 Task: Explore the satellite view of the Kennedy Space Center in Florida.
Action: Mouse moved to (170, 79)
Screenshot: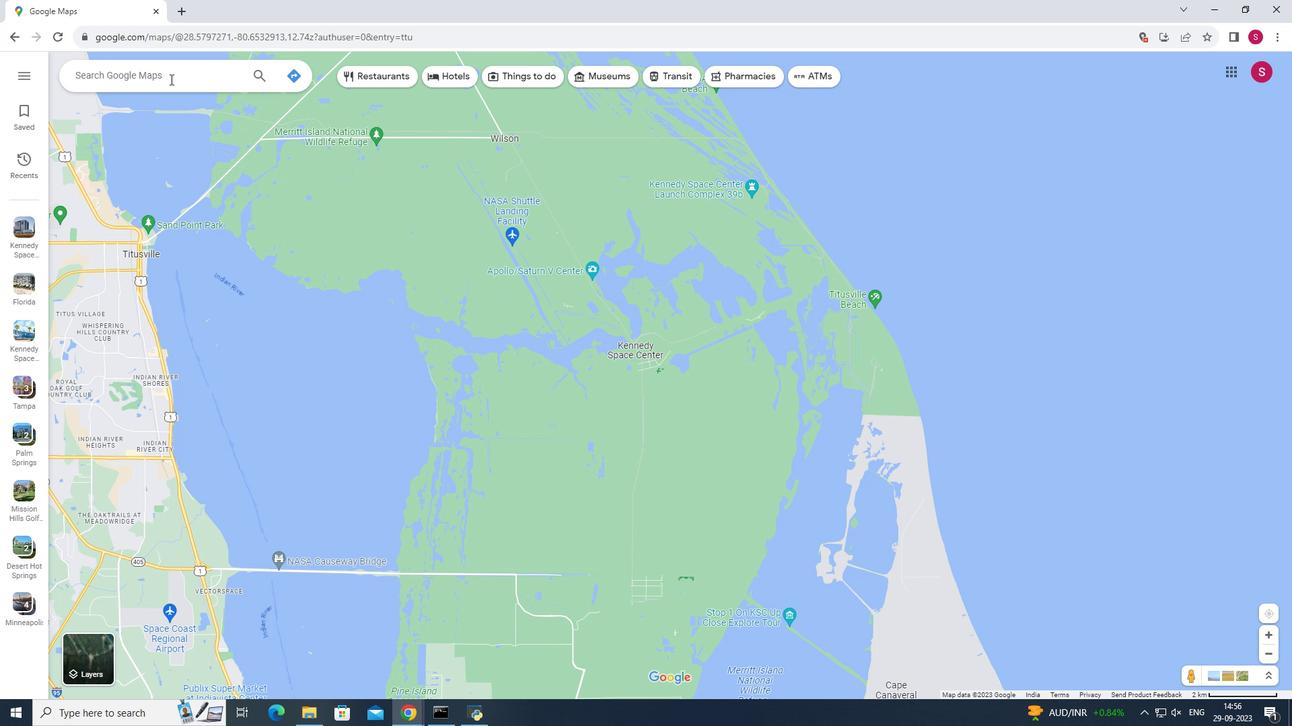 
Action: Mouse pressed left at (170, 79)
Screenshot: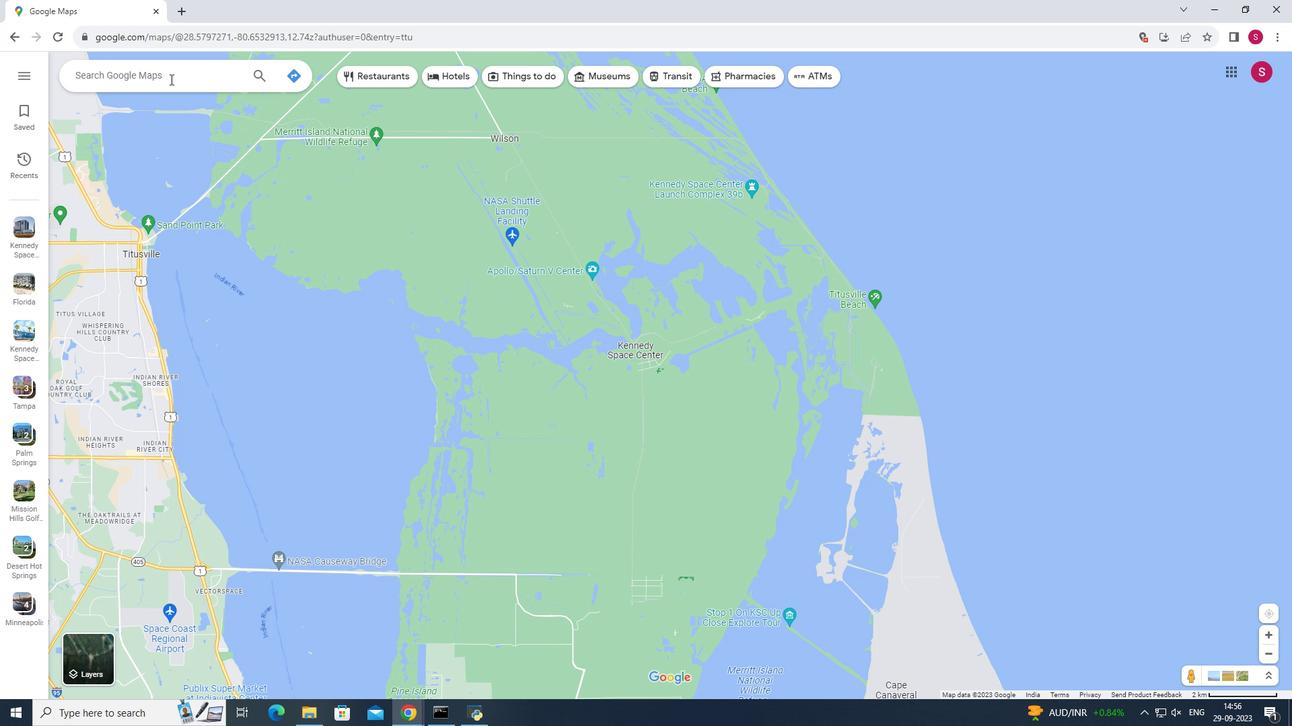 
Action: Key pressed <Key.shift>Kennedy<Key.space><Key.shift>Space<Key.space><Key.shift><Key.shift><Key.shift><Key.shift><Key.shift><Key.shift><Key.shift><Key.shift><Key.shift><Key.shift>Center<Key.space>in
Screenshot: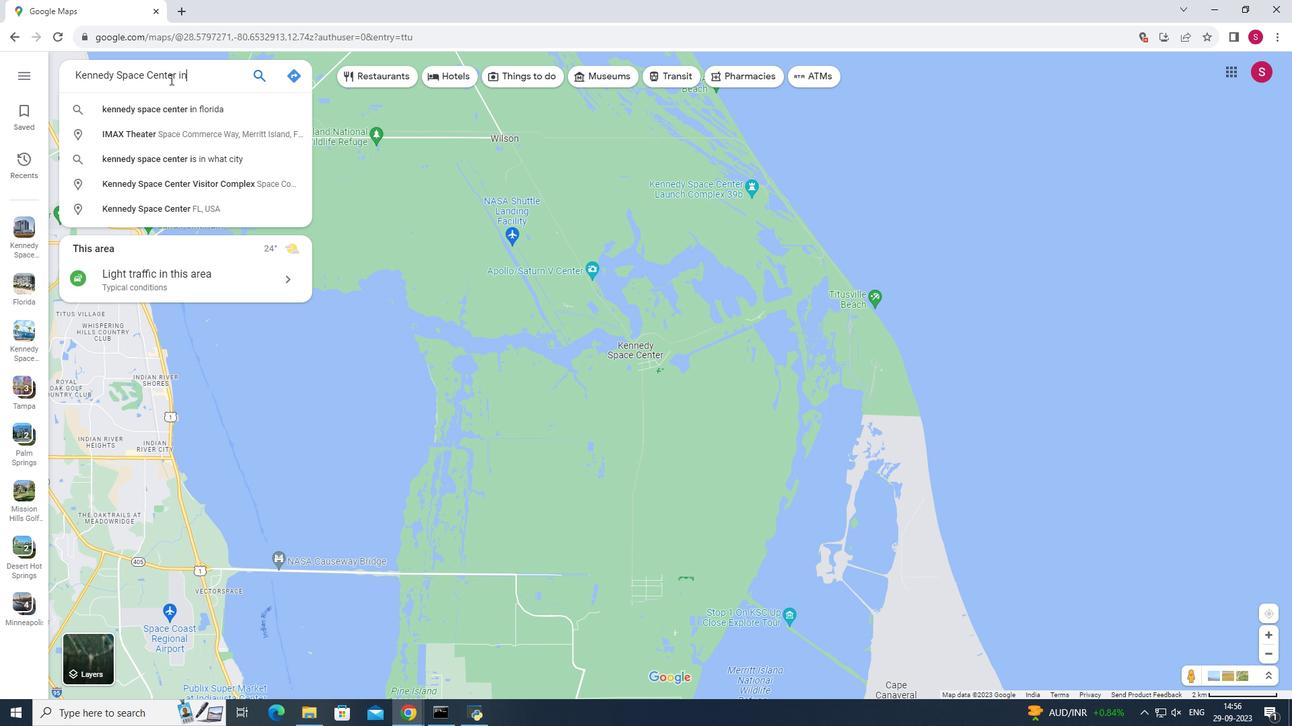 
Action: Mouse moved to (192, 112)
Screenshot: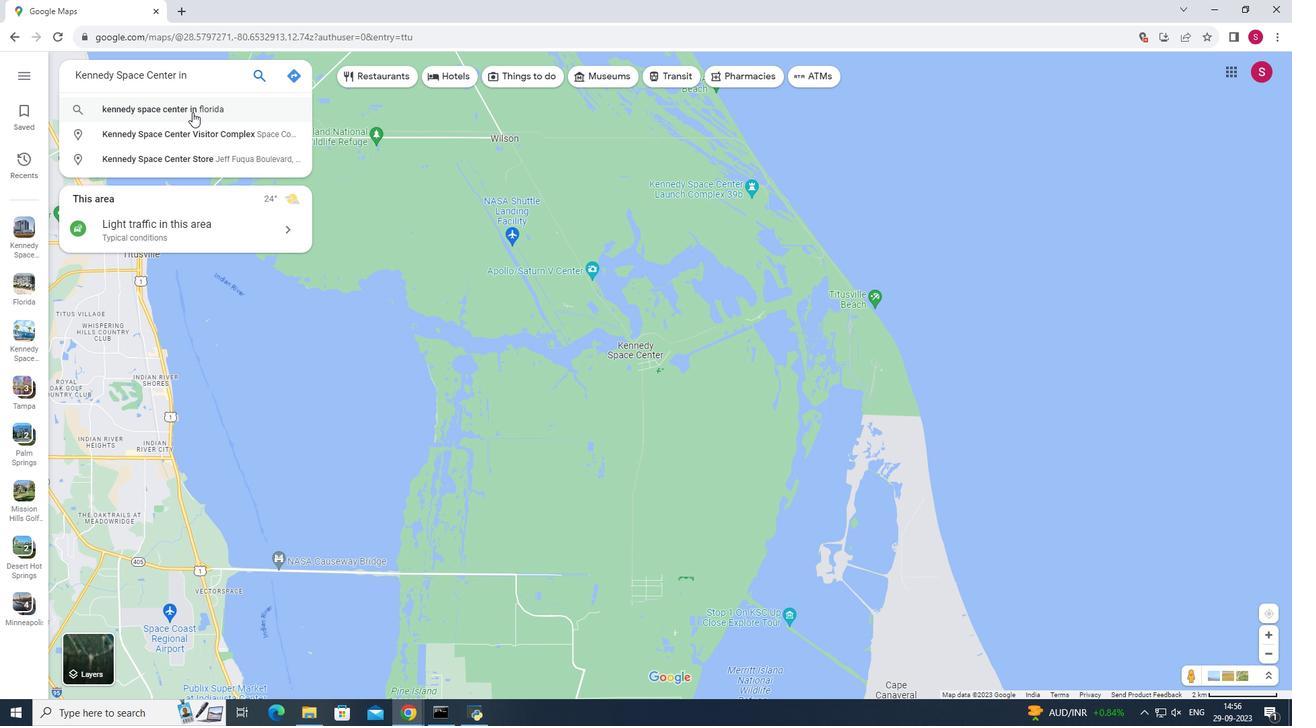 
Action: Mouse pressed left at (192, 112)
Screenshot: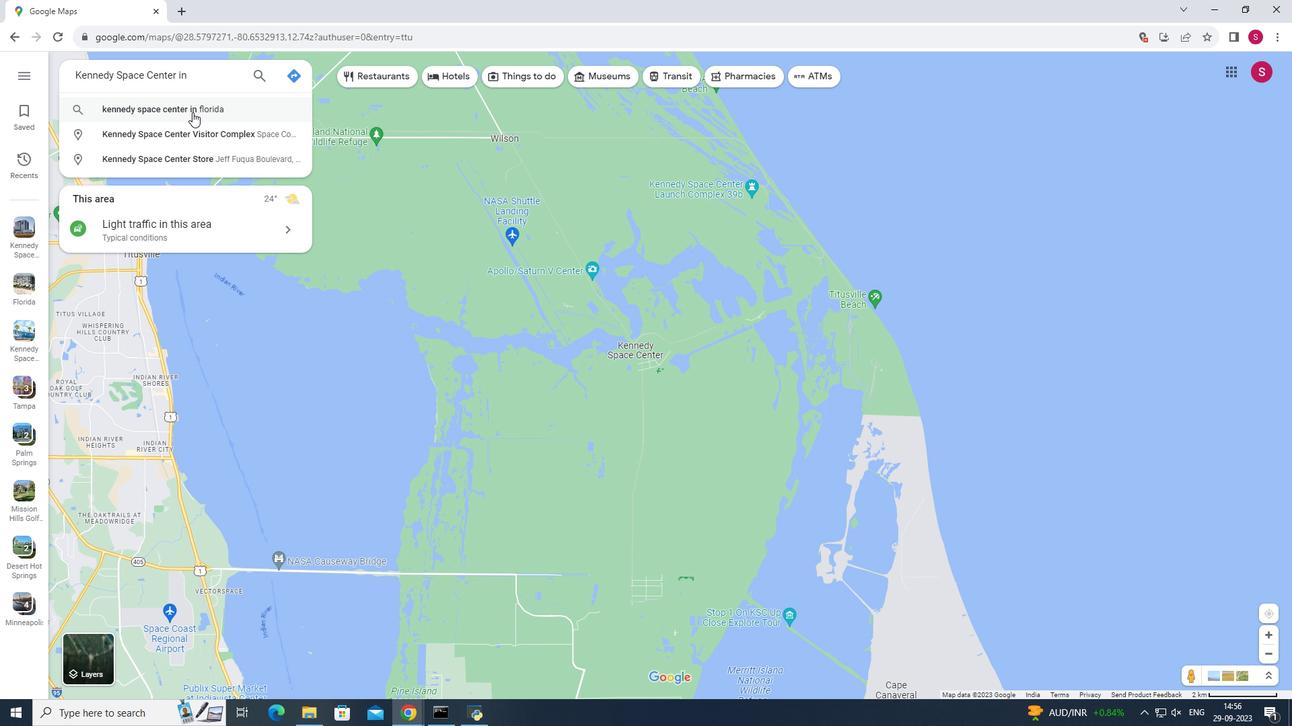 
Action: Mouse moved to (581, 656)
Screenshot: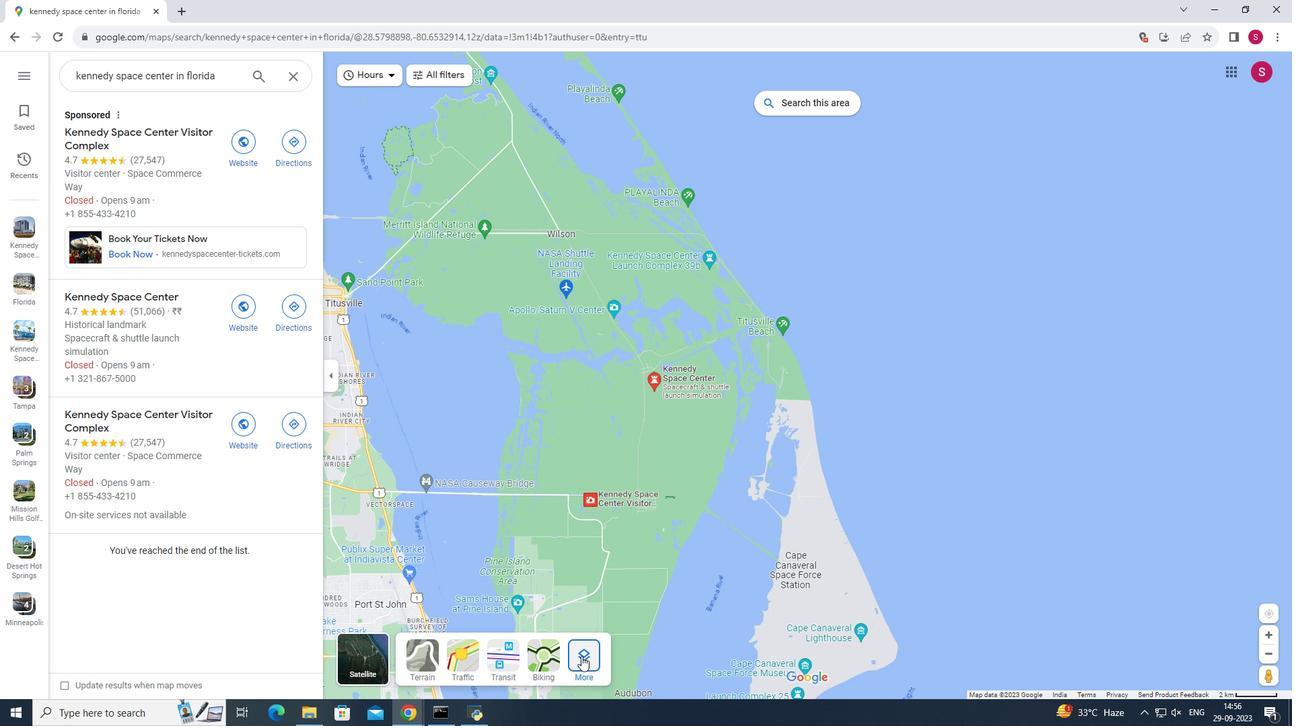 
Action: Mouse pressed left at (581, 656)
Screenshot: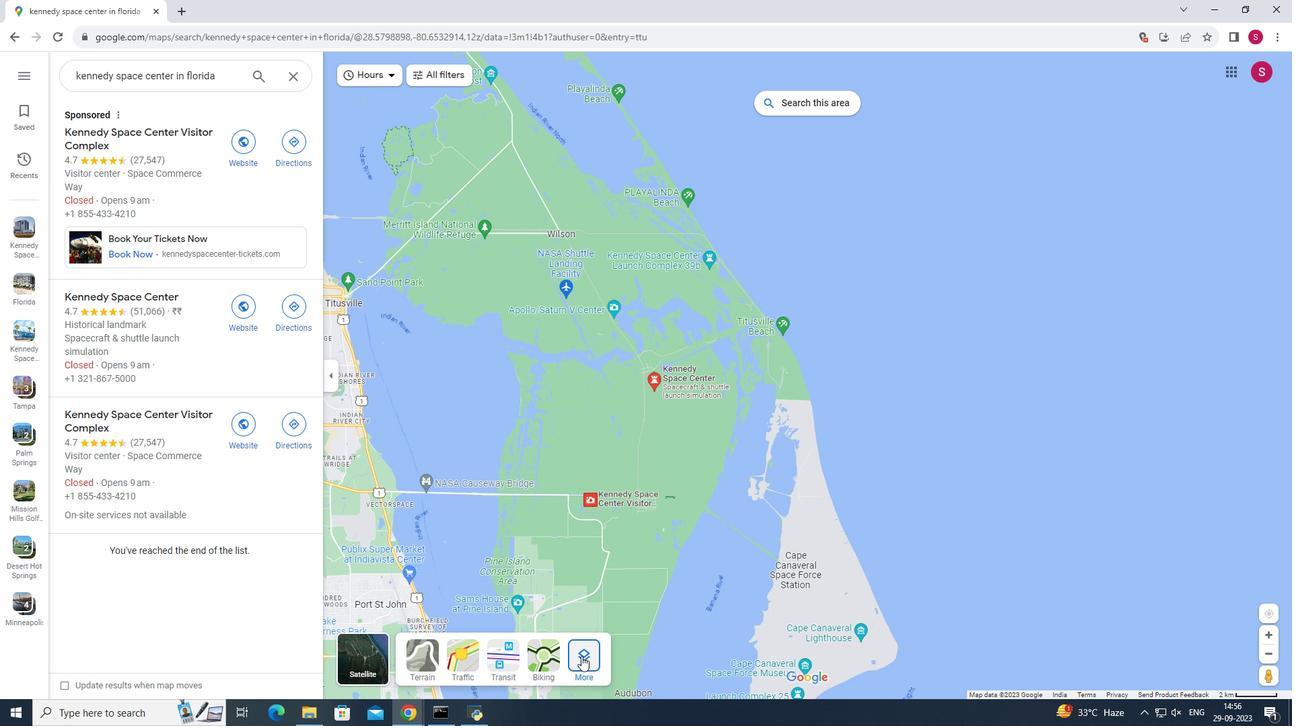 
Action: Mouse moved to (463, 619)
Screenshot: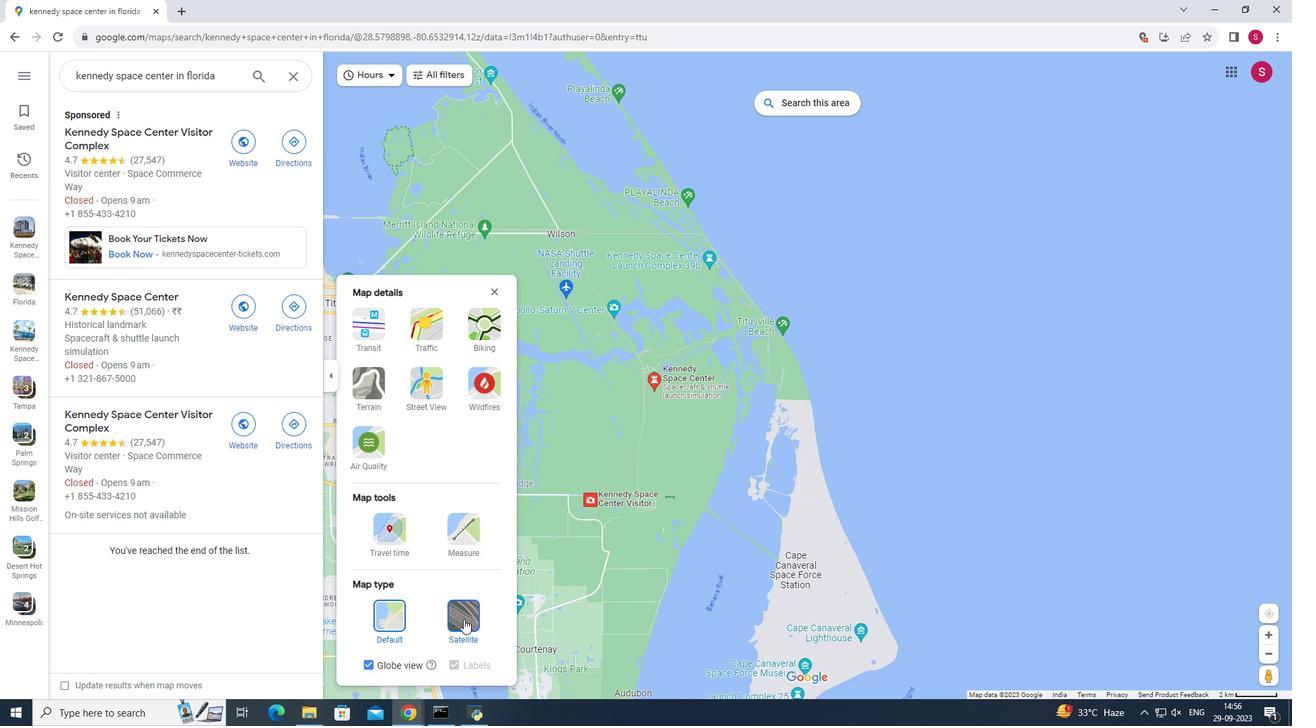 
Action: Mouse pressed left at (463, 619)
Screenshot: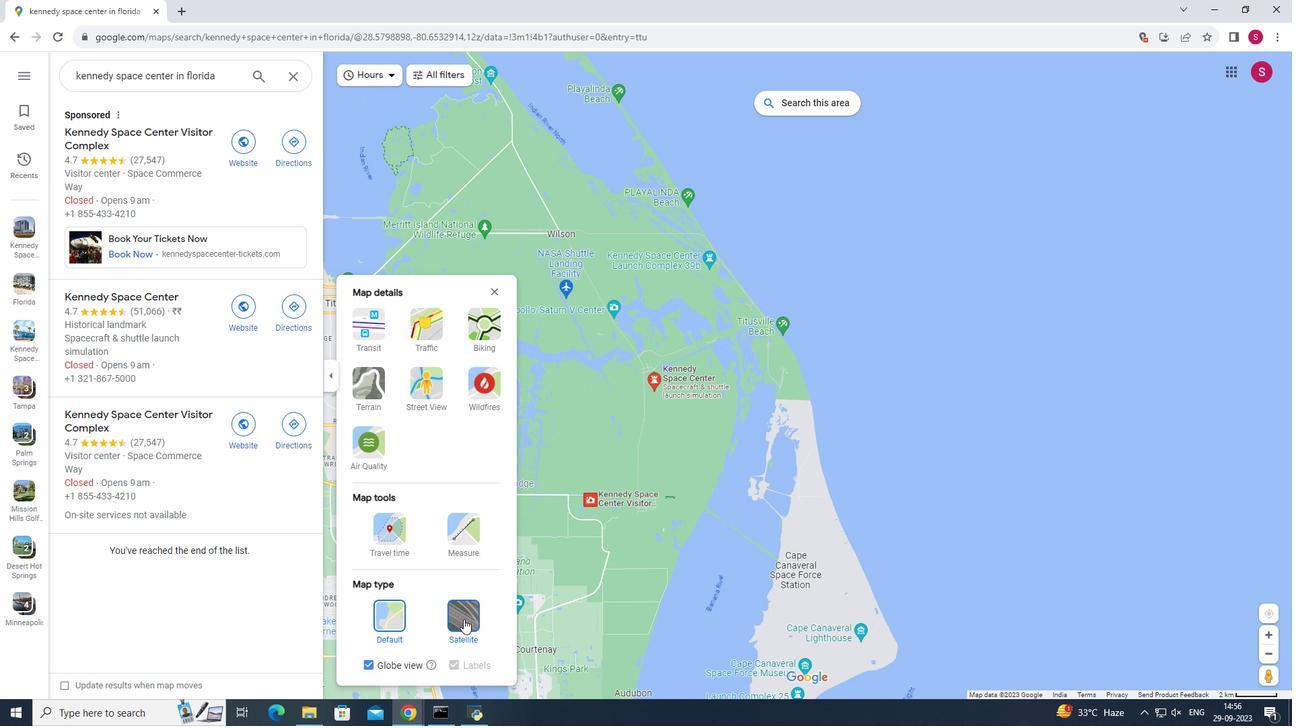 
Action: Mouse moved to (653, 387)
Screenshot: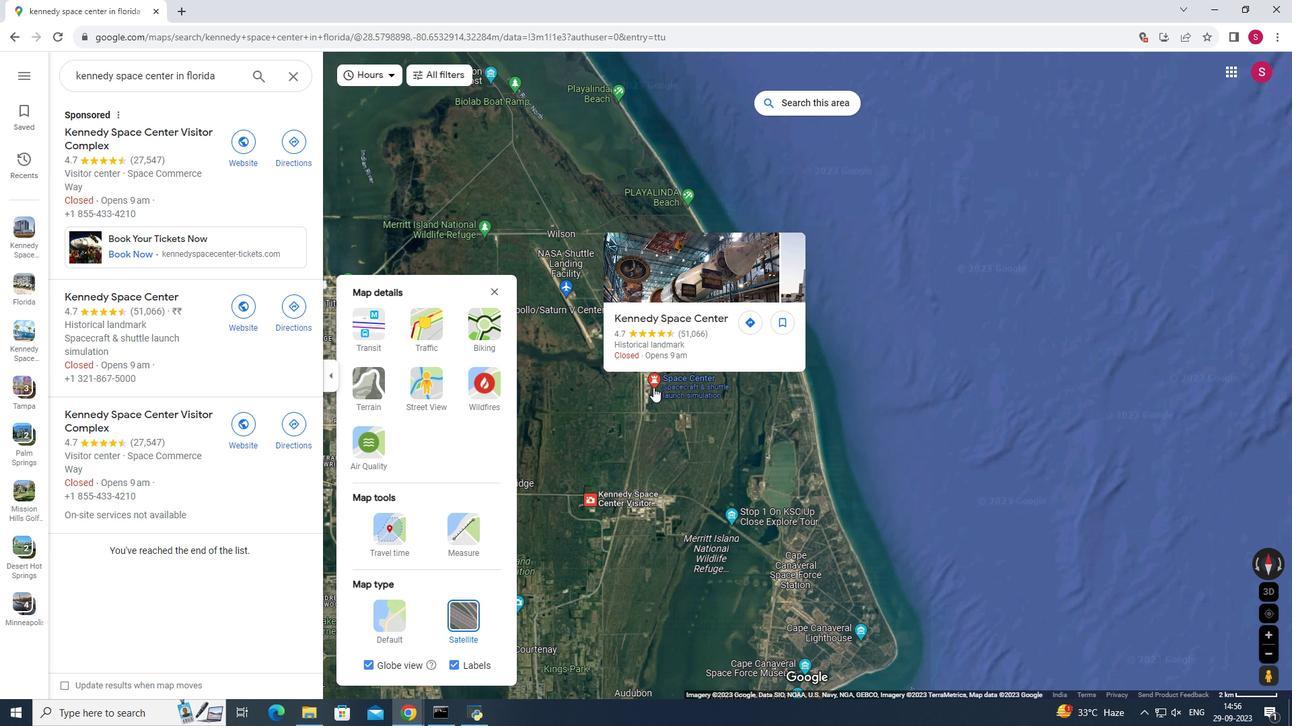 
Action: Mouse pressed left at (653, 387)
Screenshot: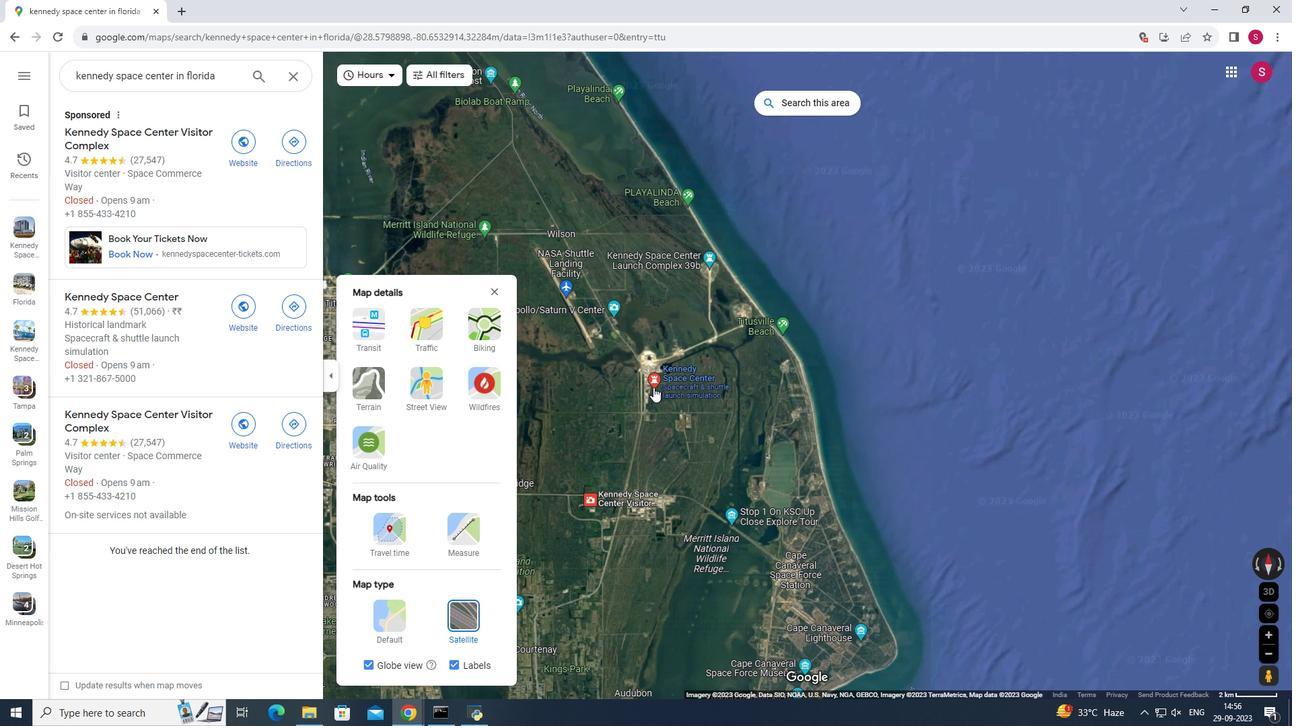 
Action: Mouse pressed left at (653, 387)
Screenshot: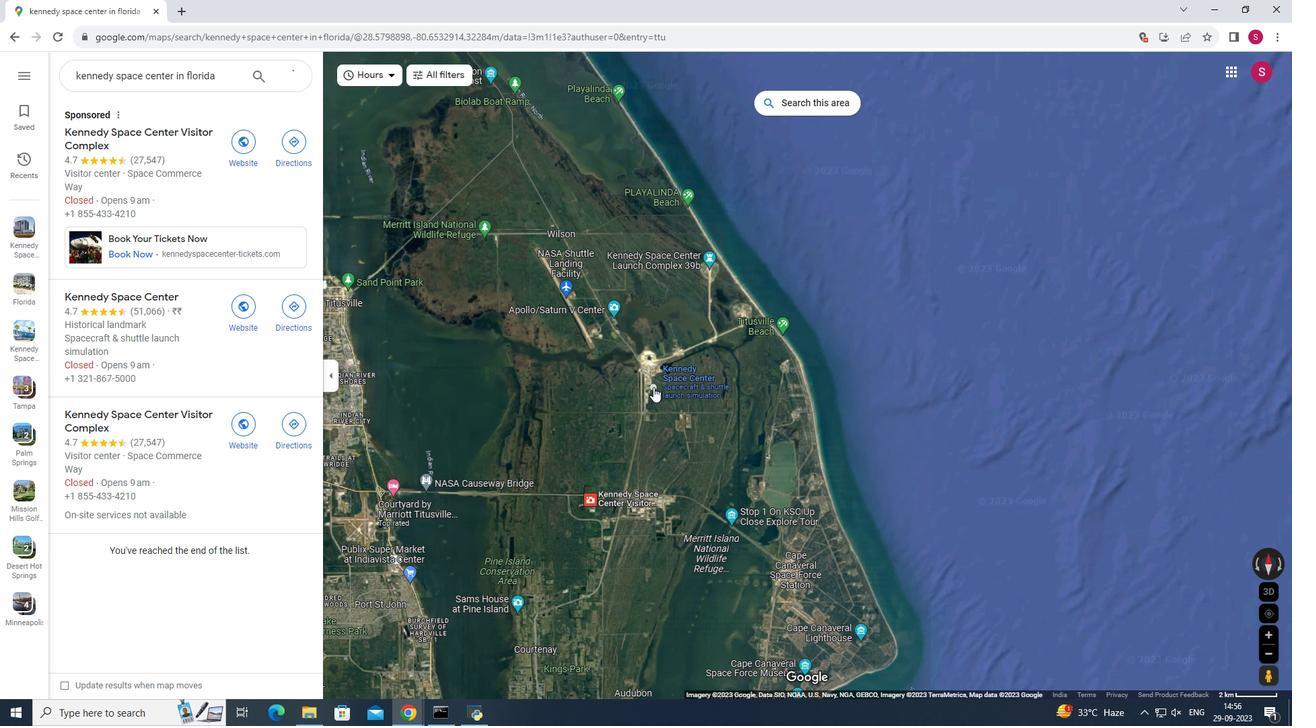 
Action: Mouse pressed left at (653, 387)
Screenshot: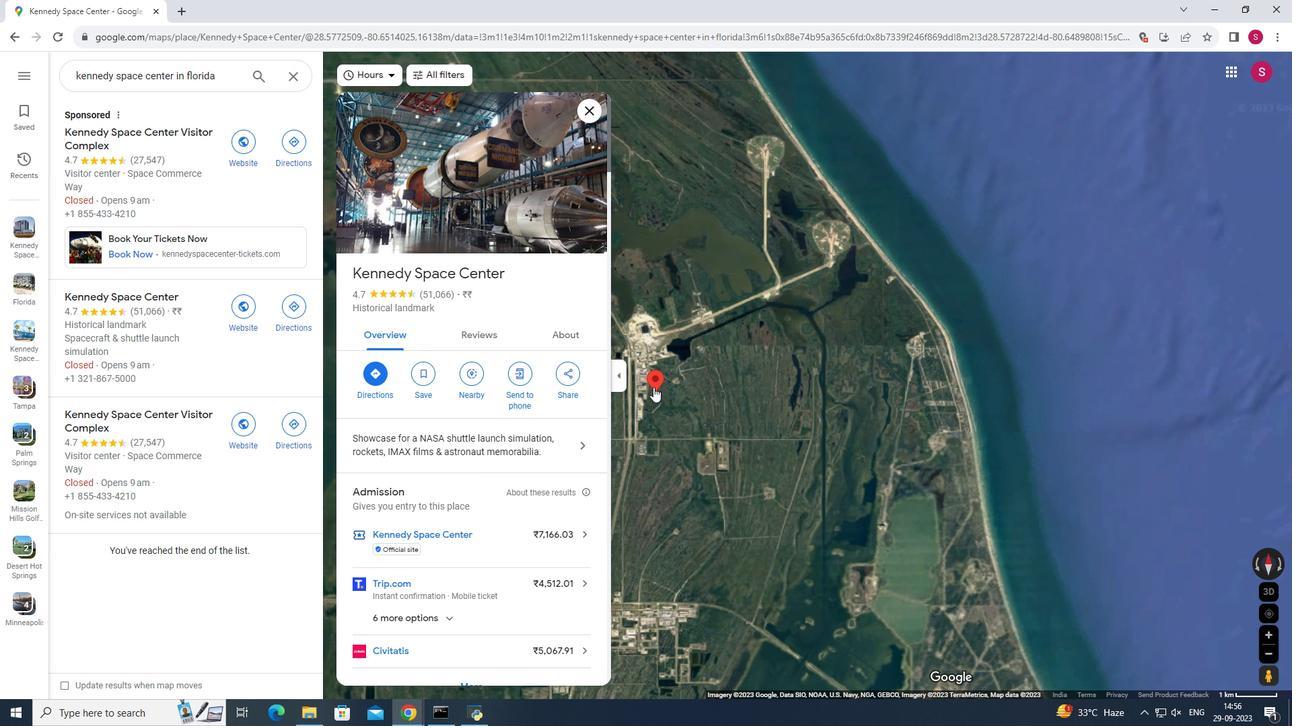 
Action: Mouse pressed left at (653, 387)
Screenshot: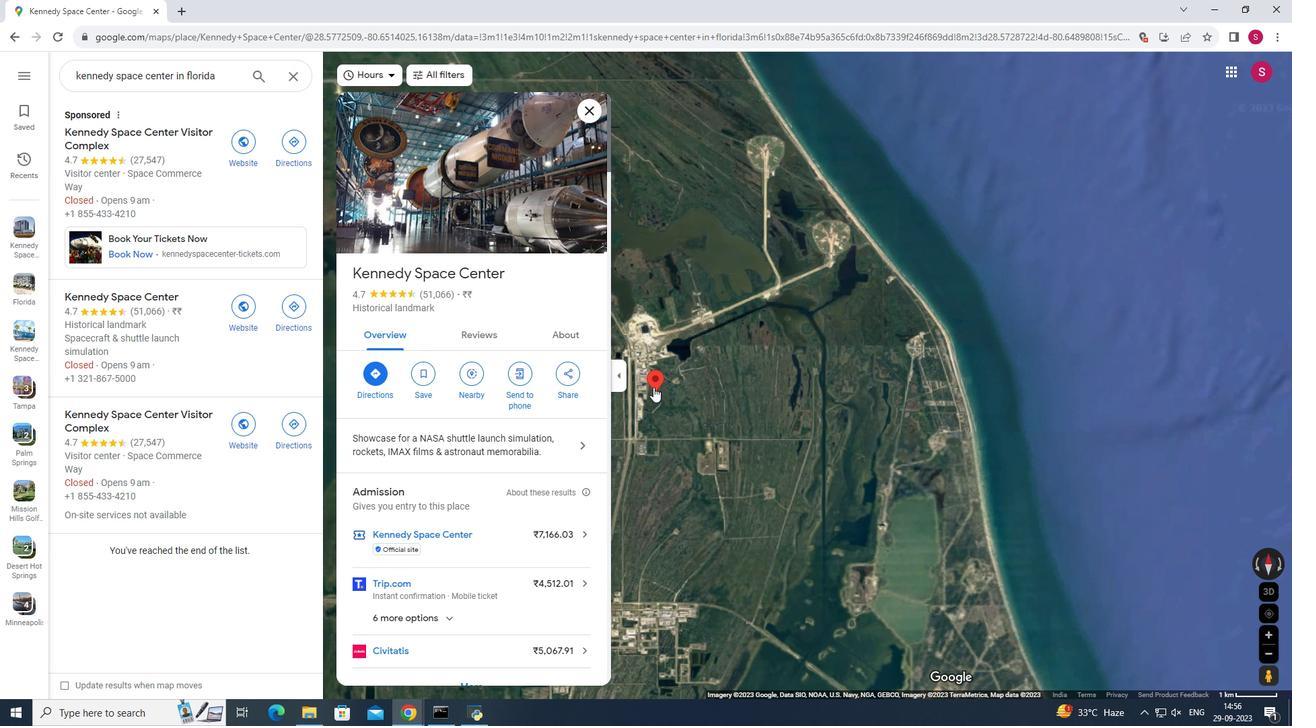 
Action: Mouse pressed left at (653, 387)
Screenshot: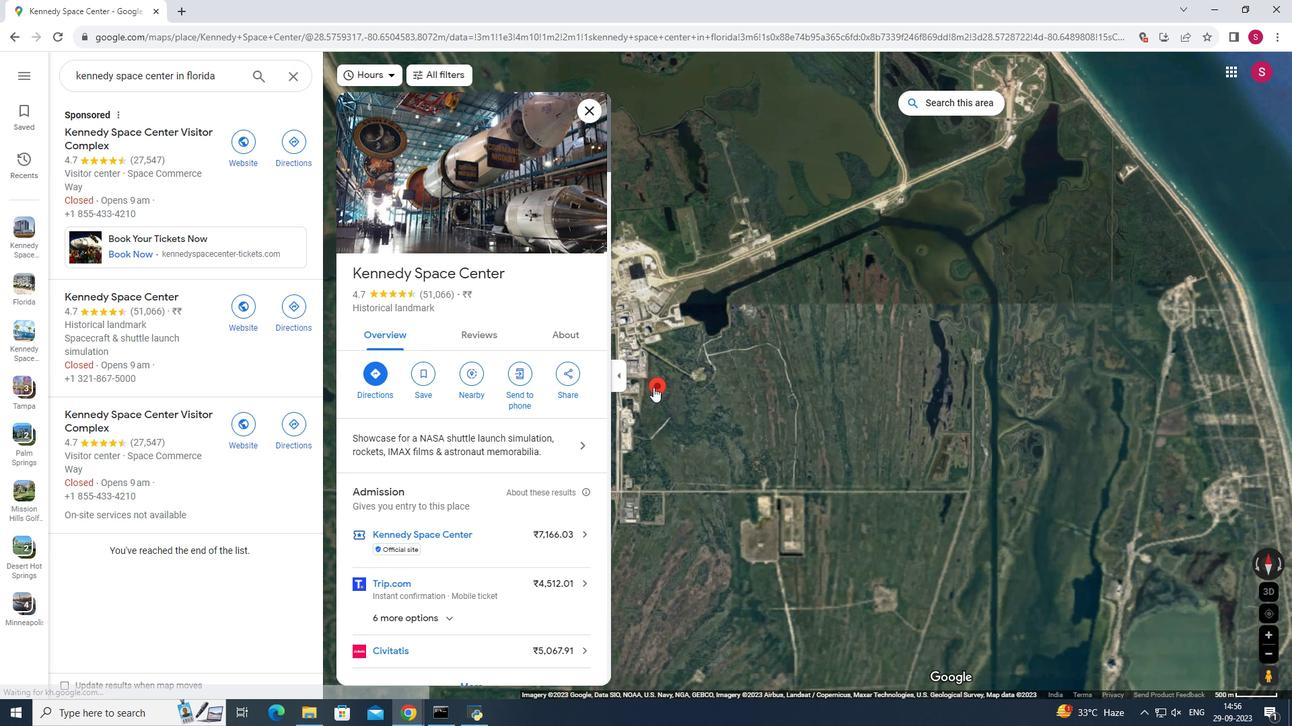 
Action: Mouse moved to (768, 354)
Screenshot: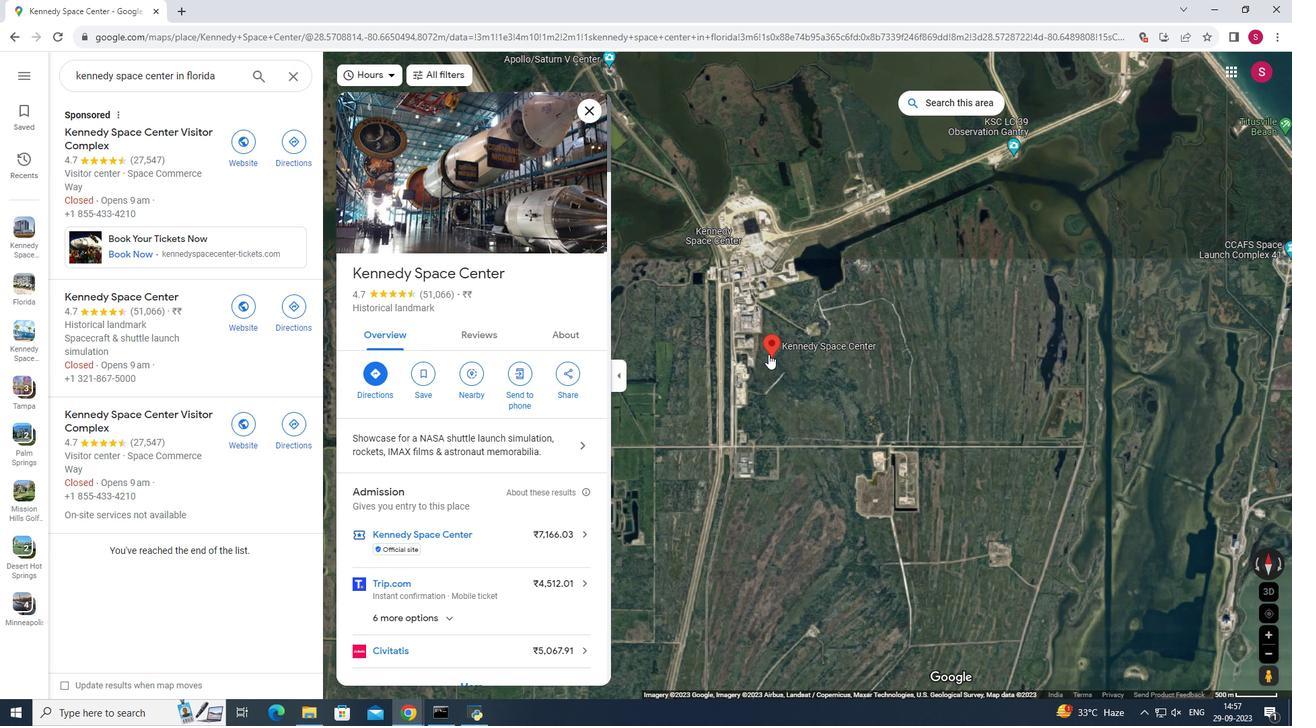 
Action: Mouse pressed left at (768, 354)
Screenshot: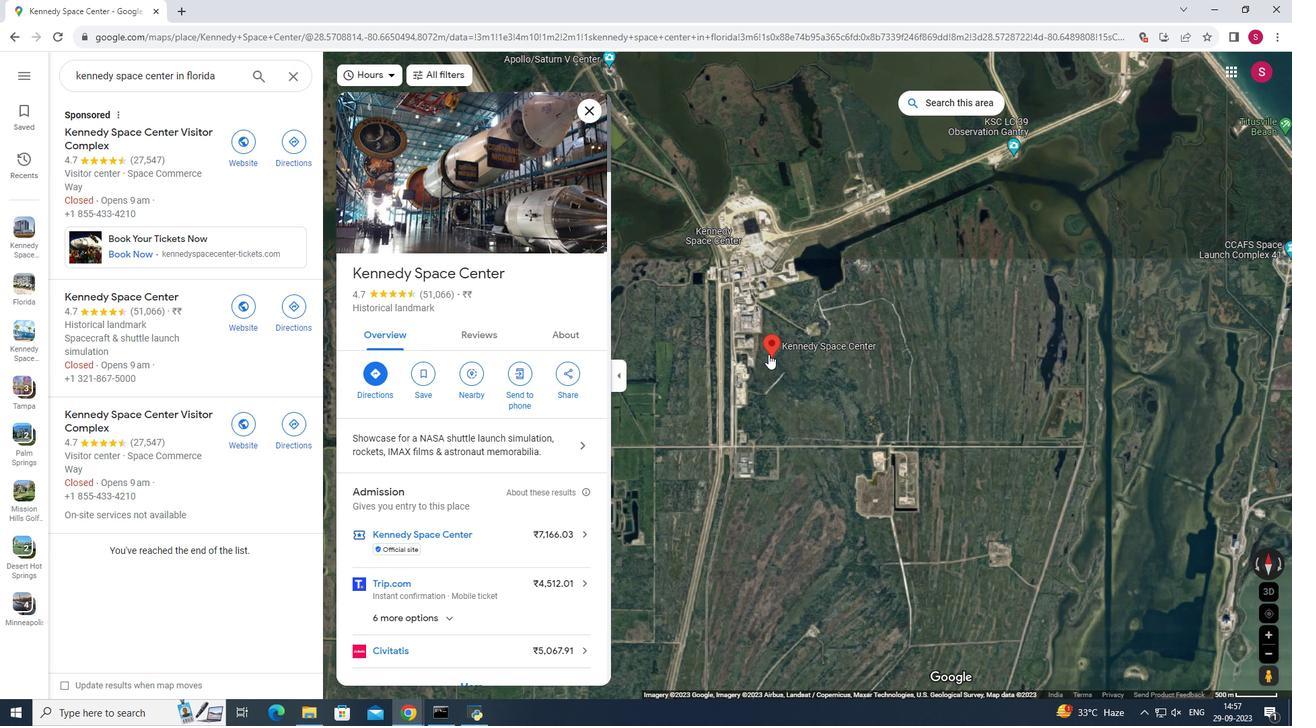 
Action: Mouse moved to (805, 308)
Screenshot: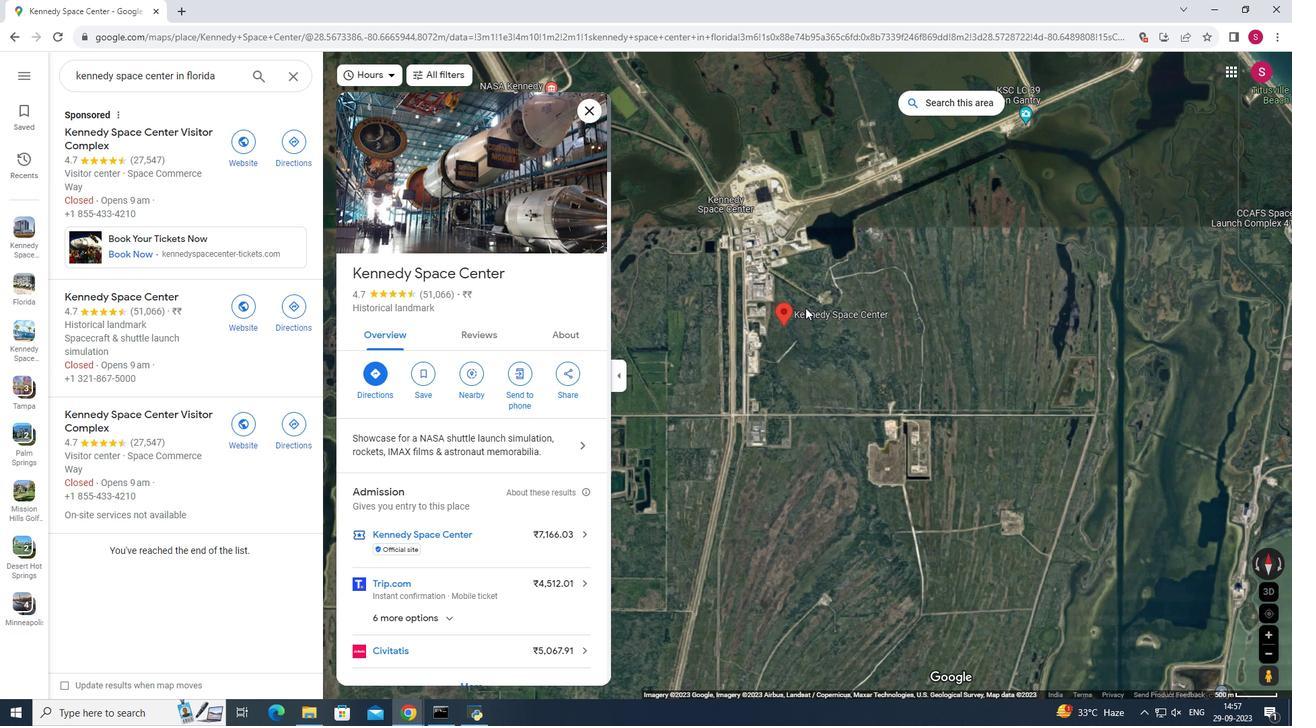 
Action: Mouse pressed left at (805, 308)
Screenshot: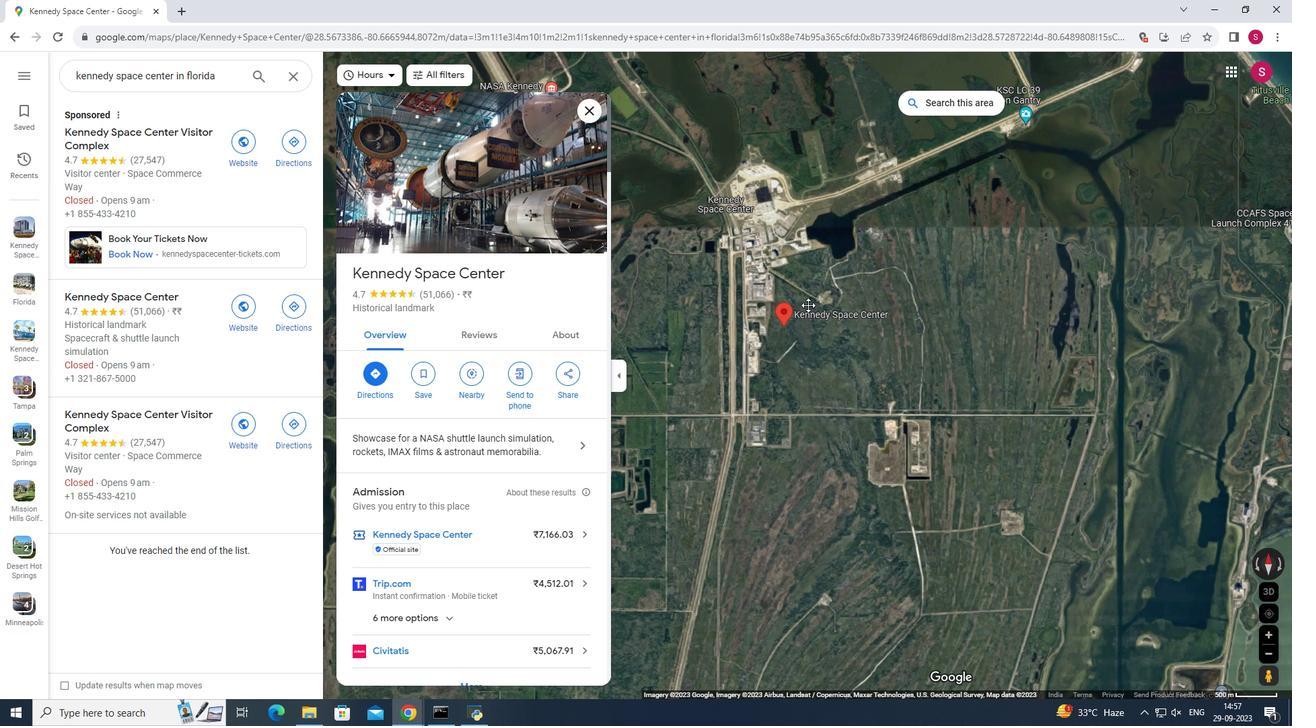 
Action: Mouse moved to (740, 440)
Screenshot: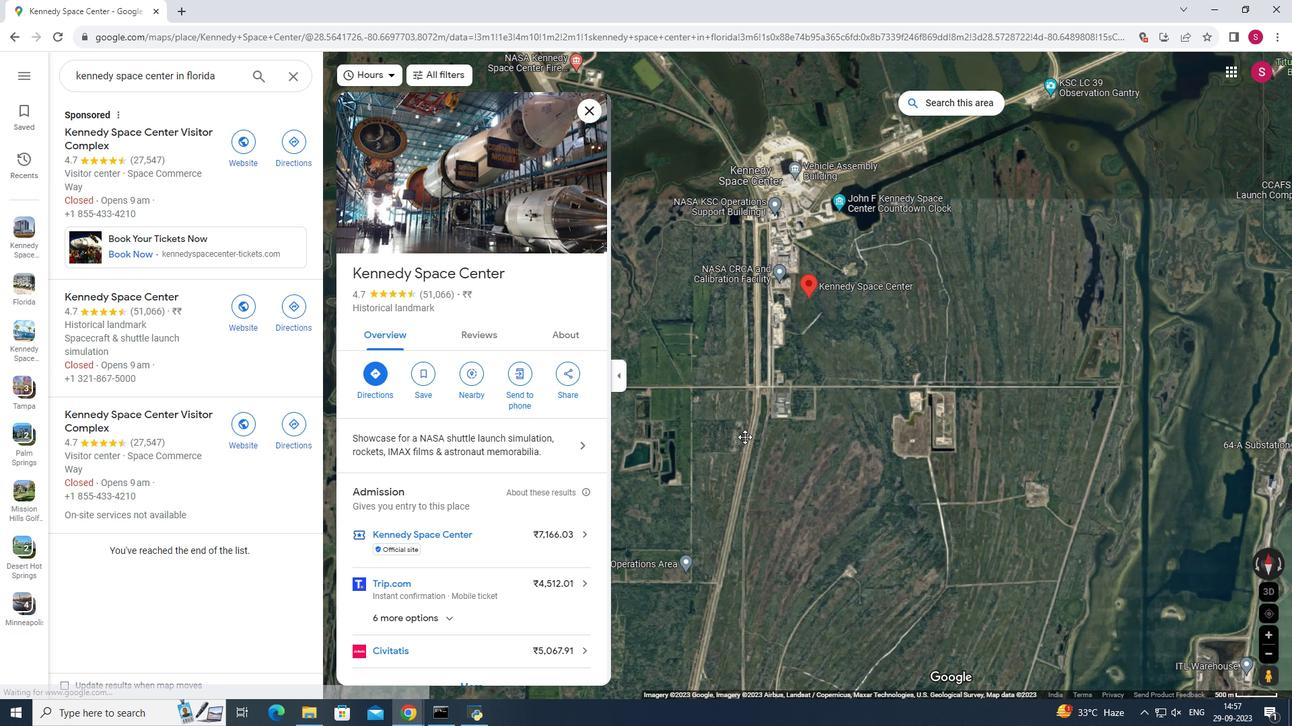 
Action: Mouse pressed left at (740, 440)
Screenshot: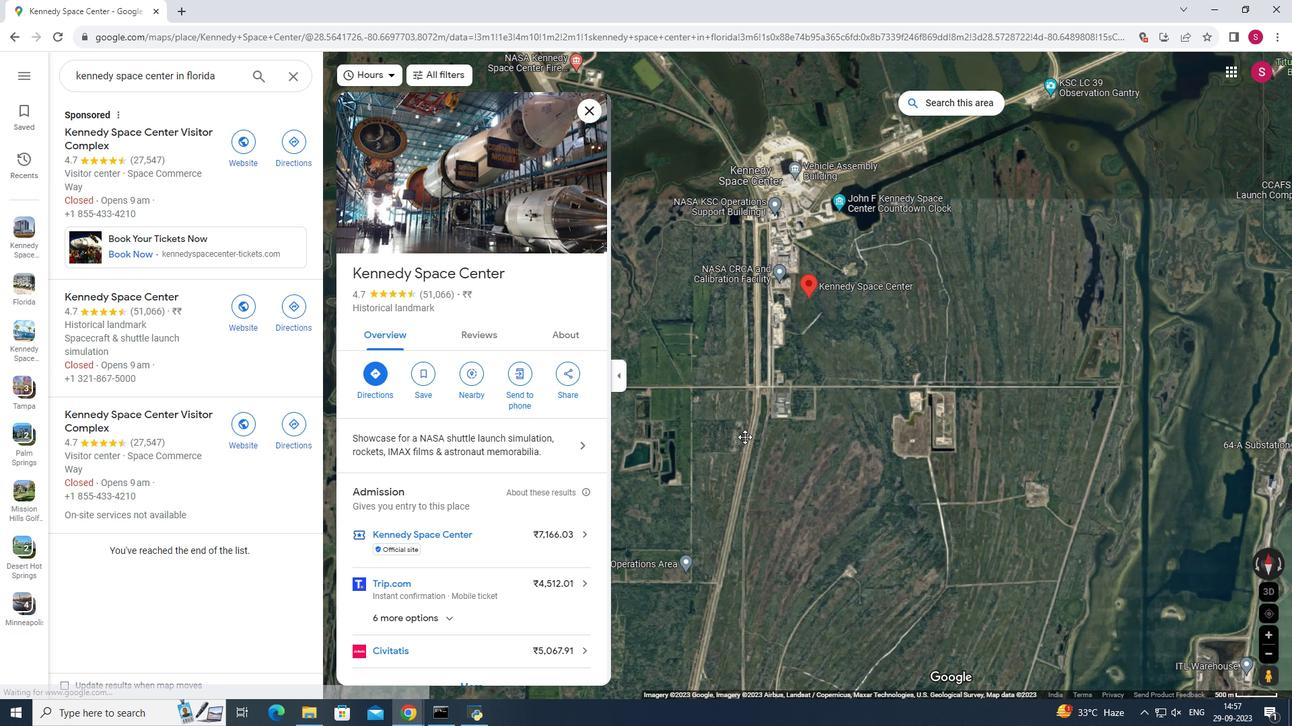 
Action: Mouse moved to (712, 416)
Screenshot: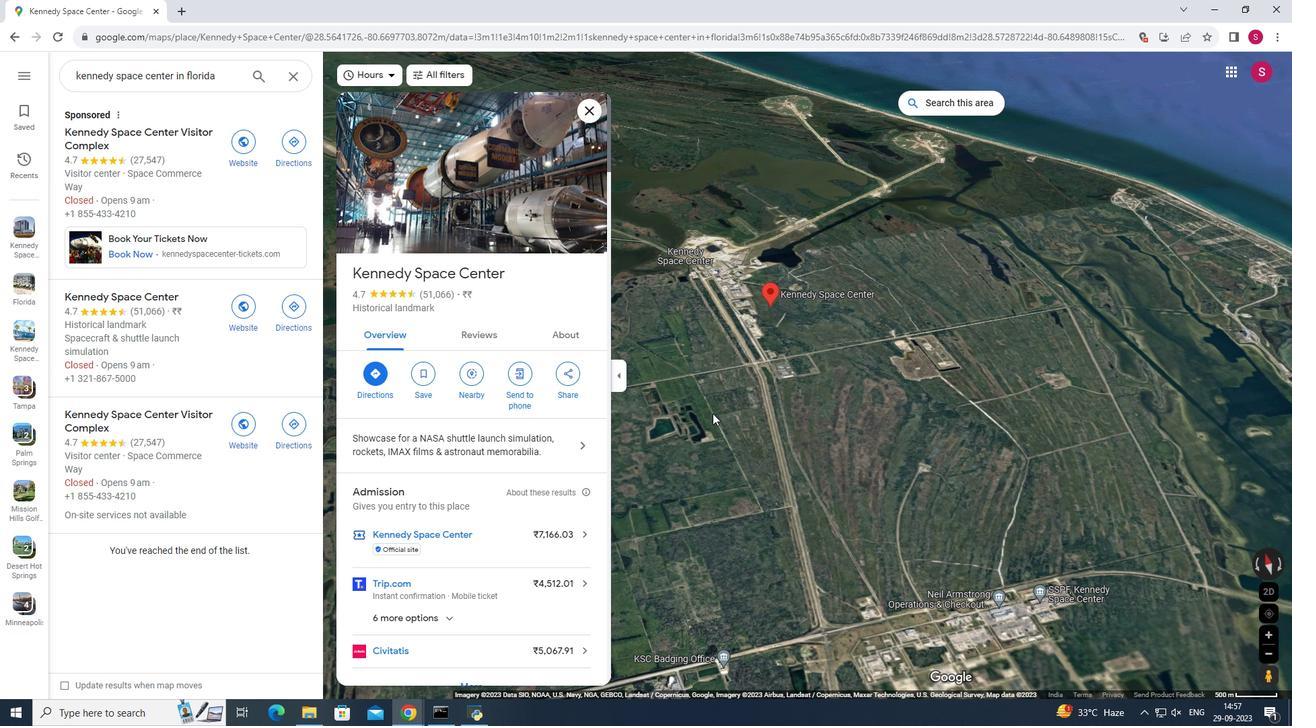 
Action: Mouse pressed left at (712, 416)
Screenshot: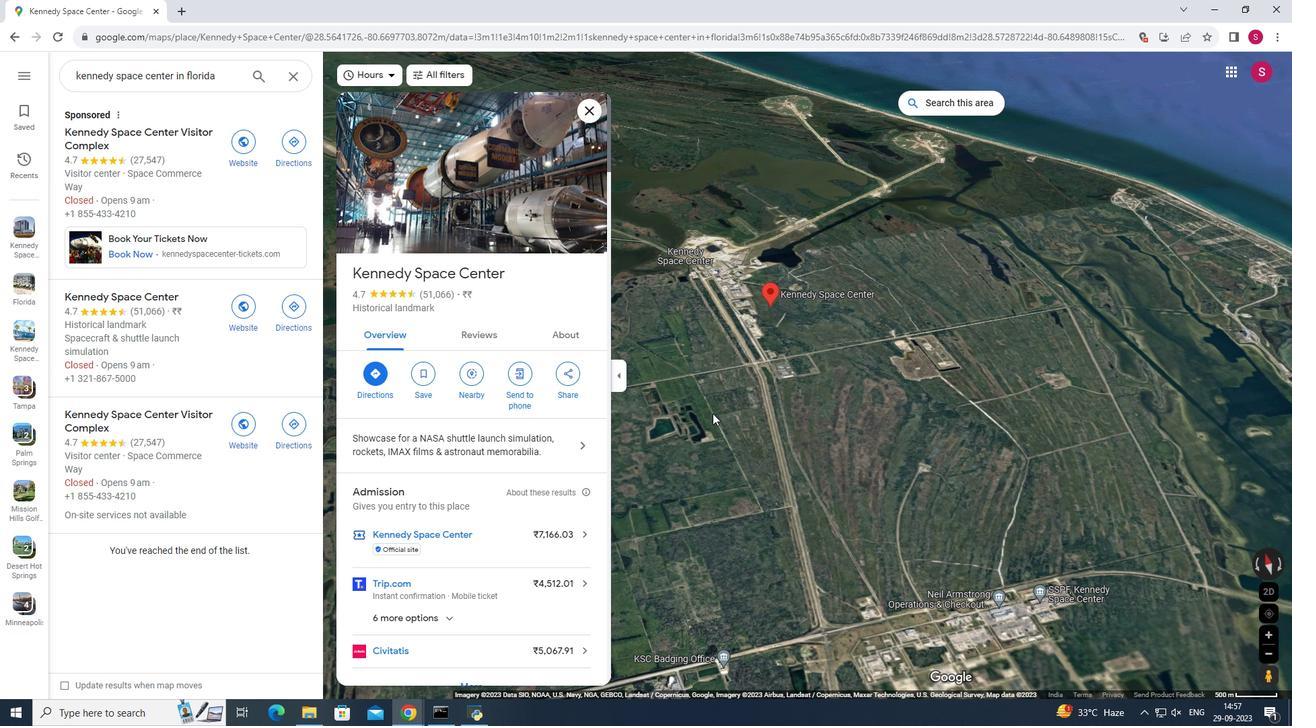 
Action: Mouse moved to (748, 311)
Screenshot: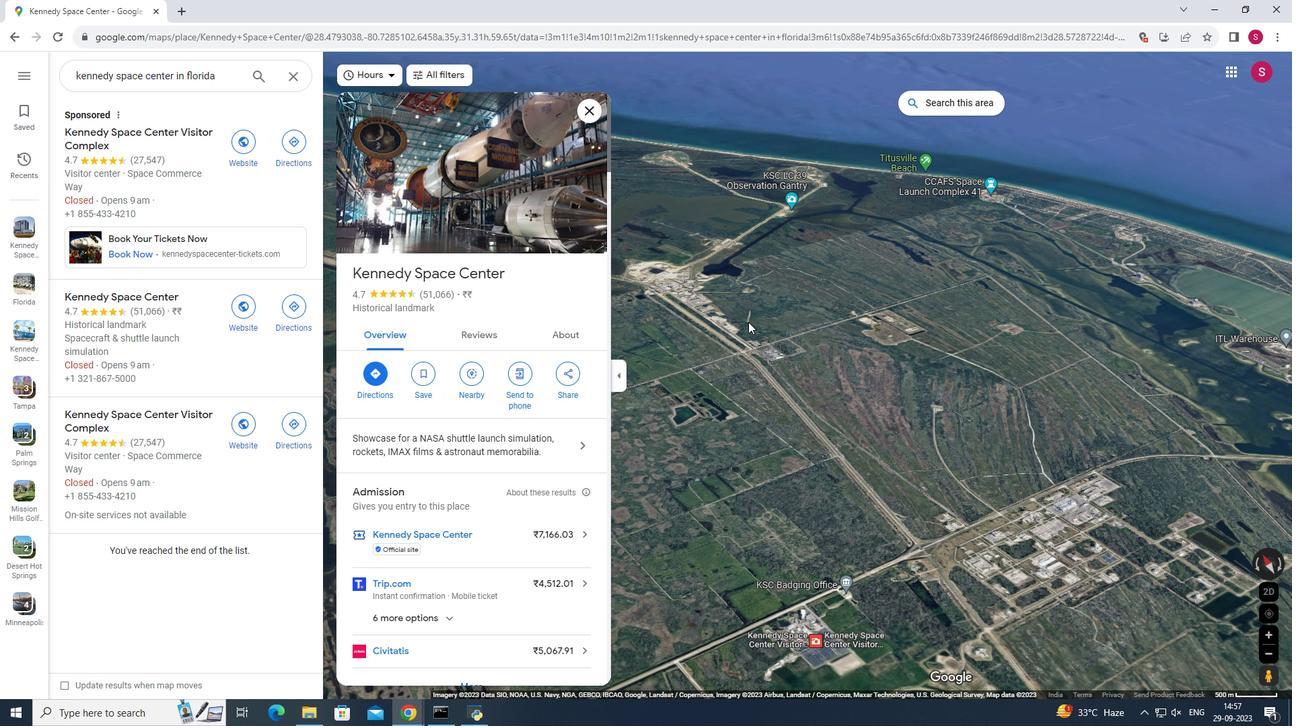 
Action: Mouse pressed left at (748, 311)
Screenshot: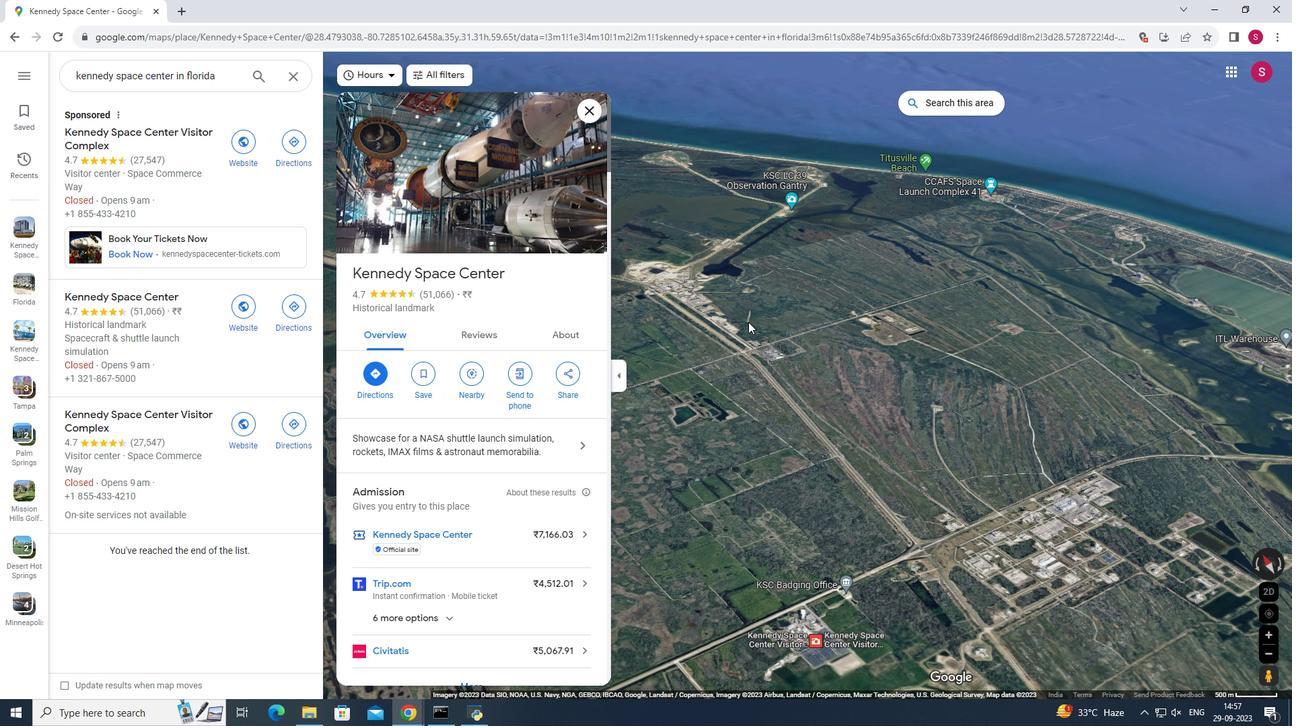 
Action: Mouse moved to (741, 294)
Screenshot: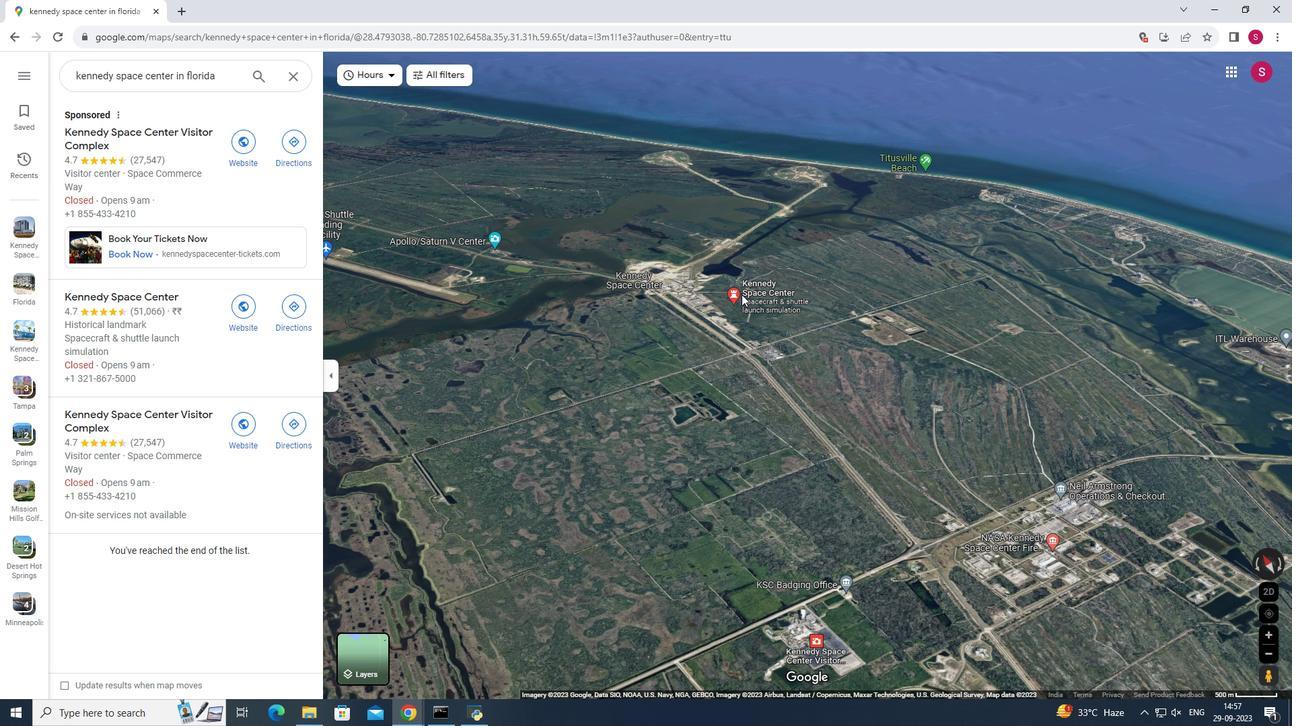 
Action: Mouse pressed left at (741, 294)
Screenshot: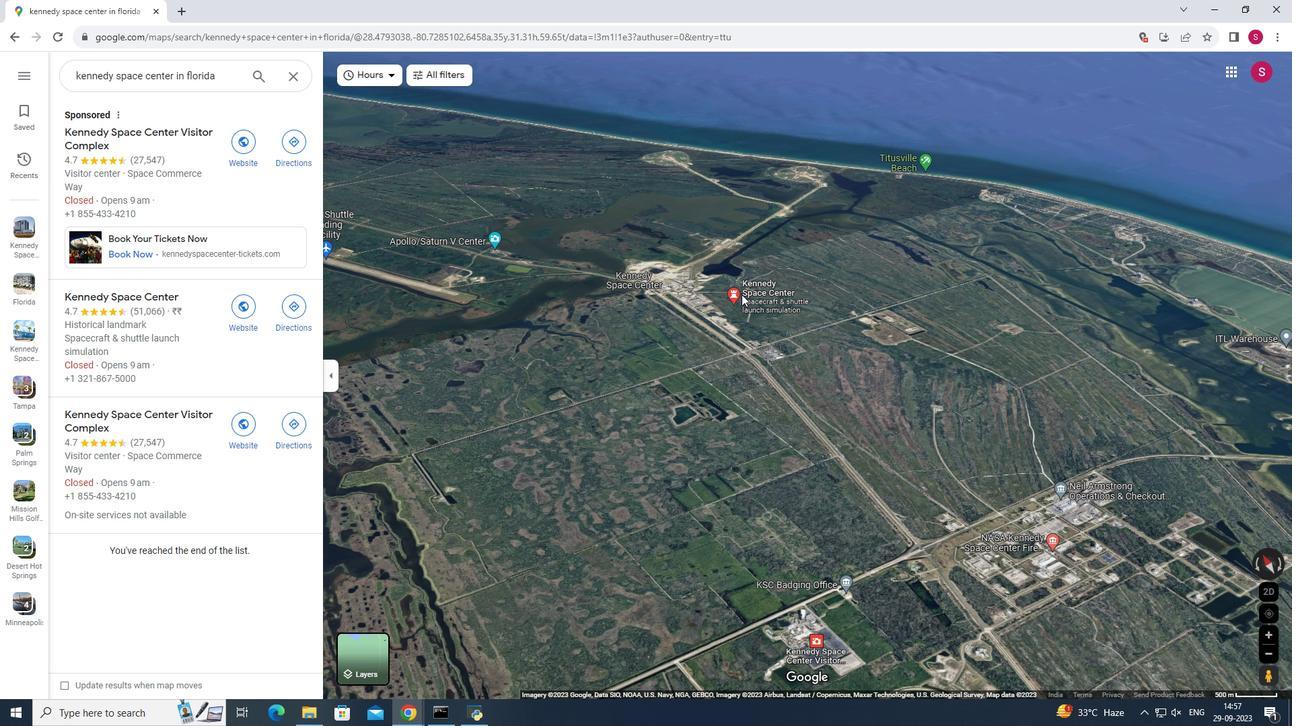 
Action: Mouse pressed left at (741, 294)
Screenshot: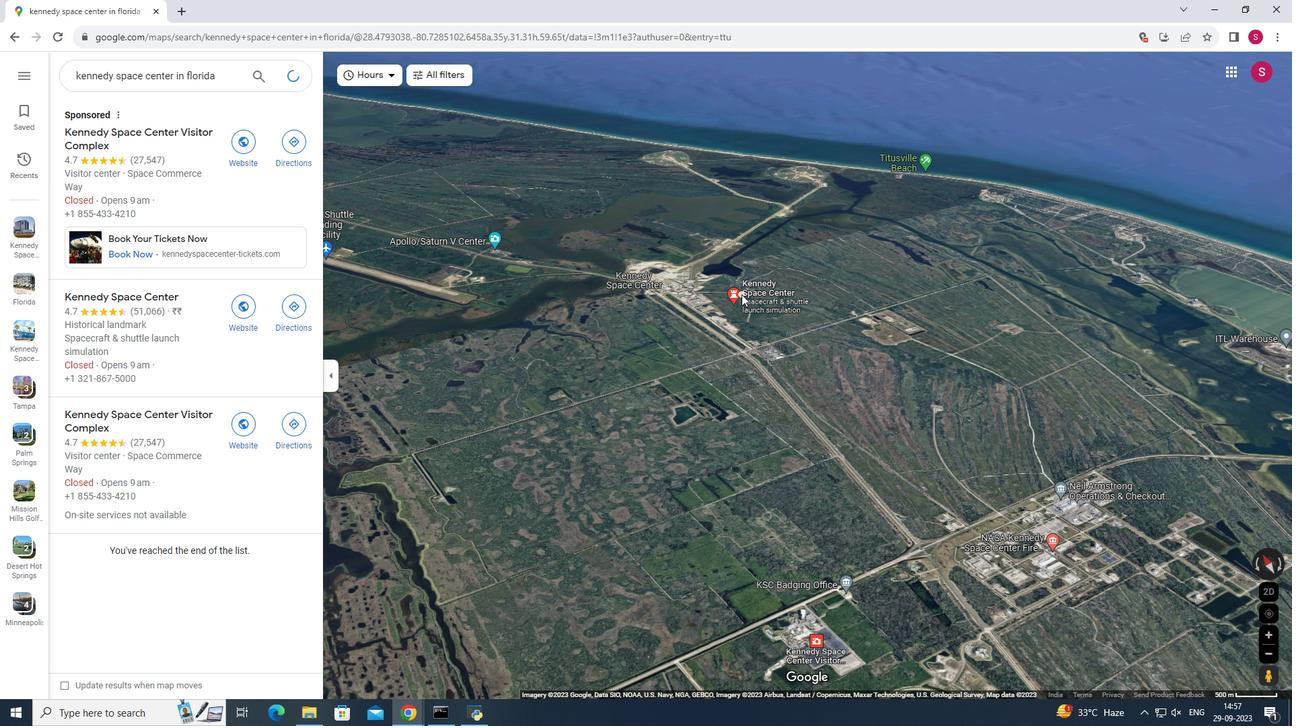 
Action: Mouse pressed left at (741, 294)
Screenshot: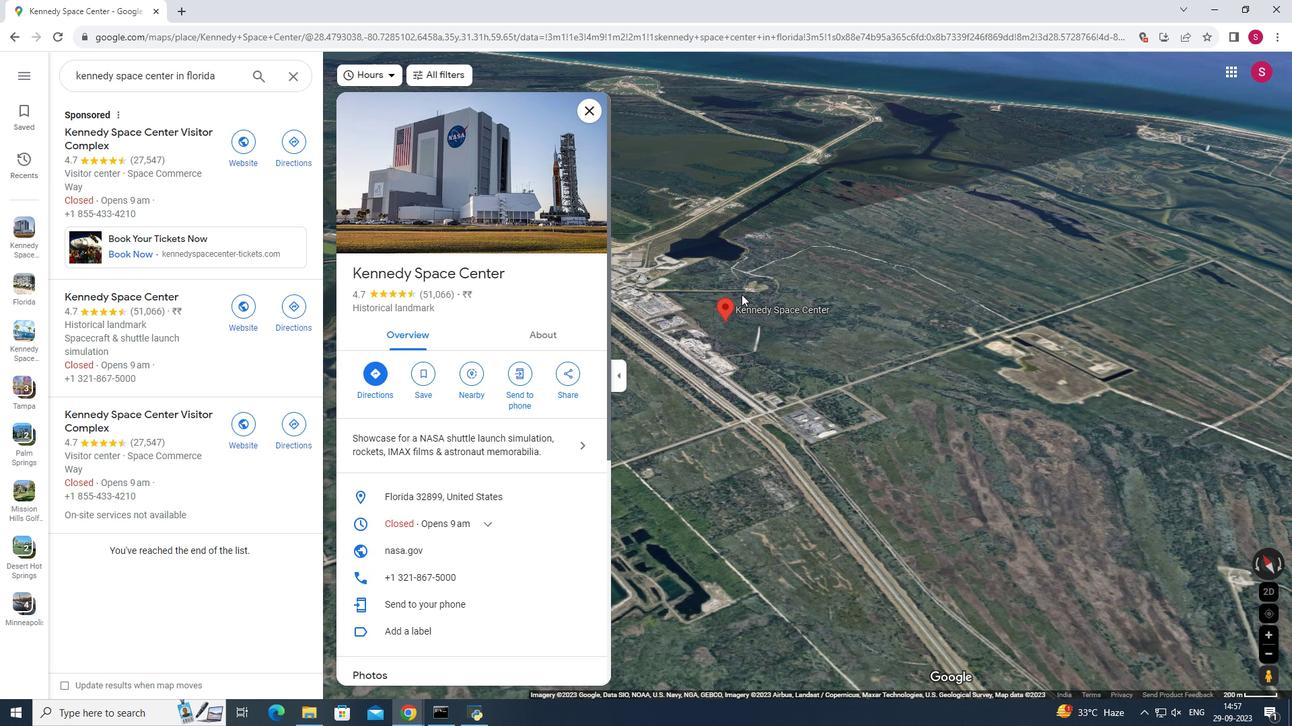 
Action: Mouse moved to (739, 311)
Screenshot: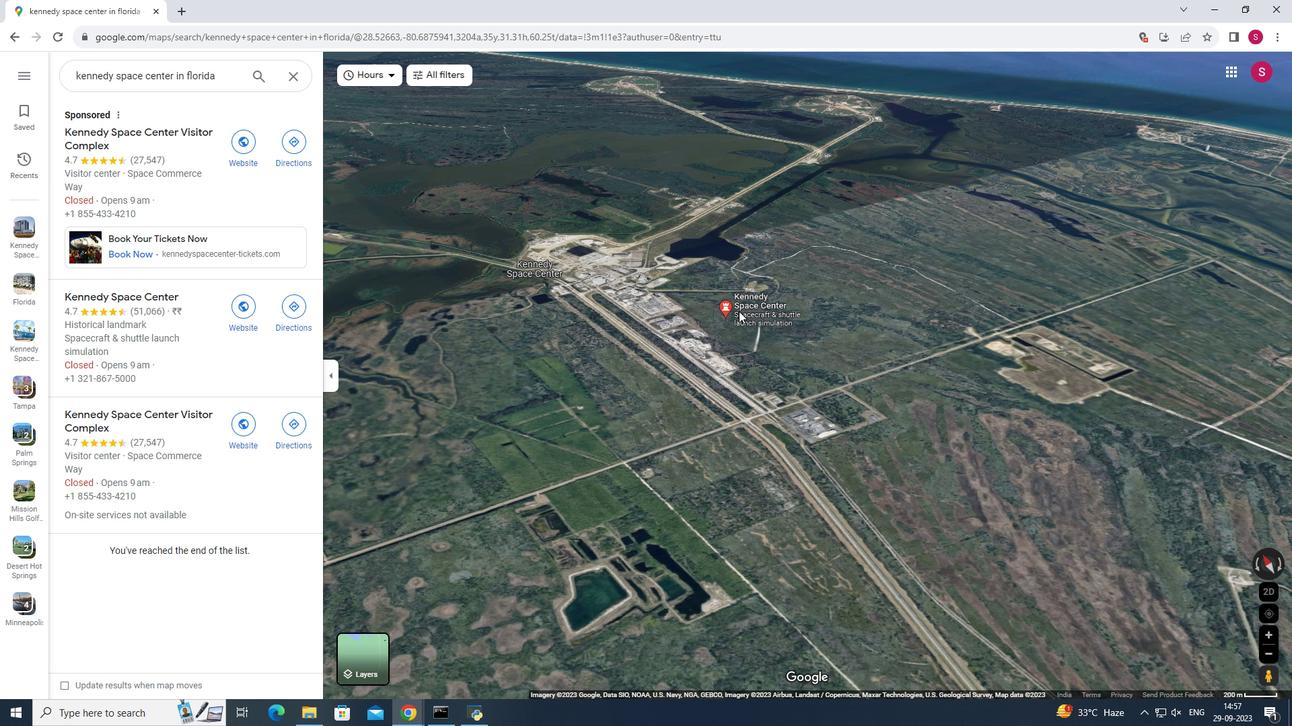 
Action: Mouse pressed left at (739, 311)
Screenshot: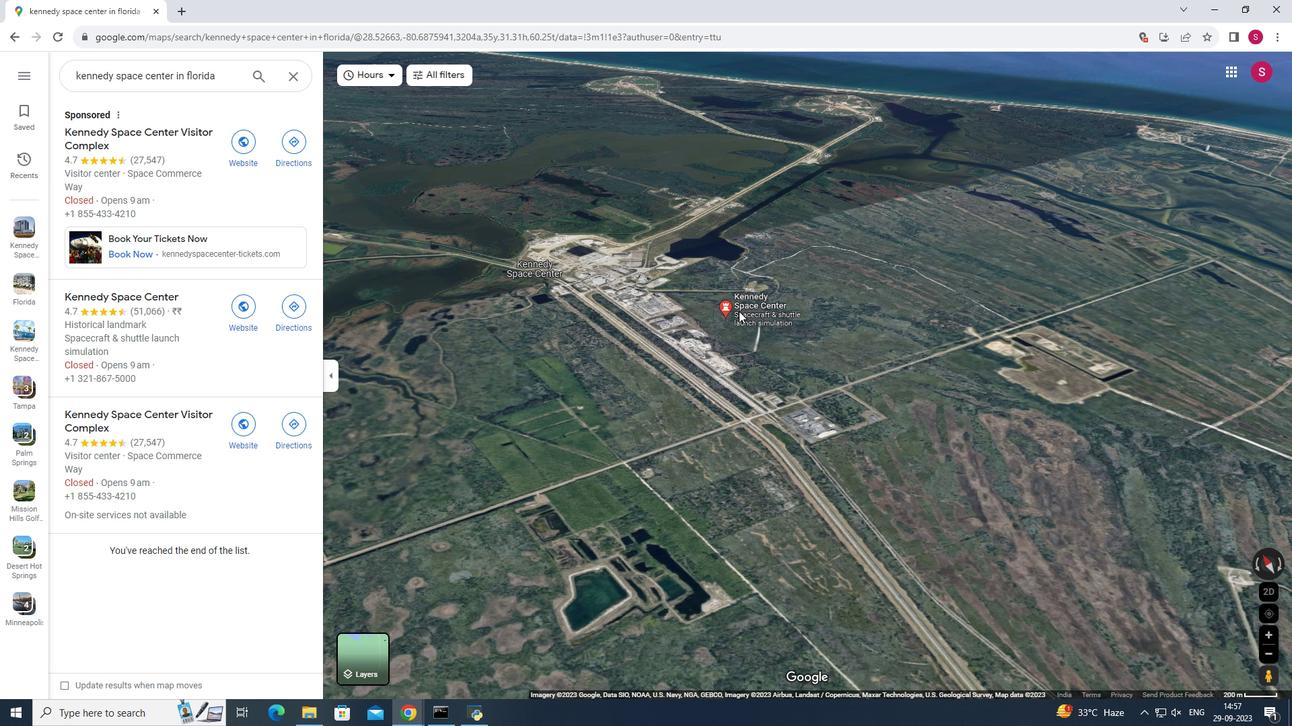 
Action: Mouse moved to (738, 311)
Screenshot: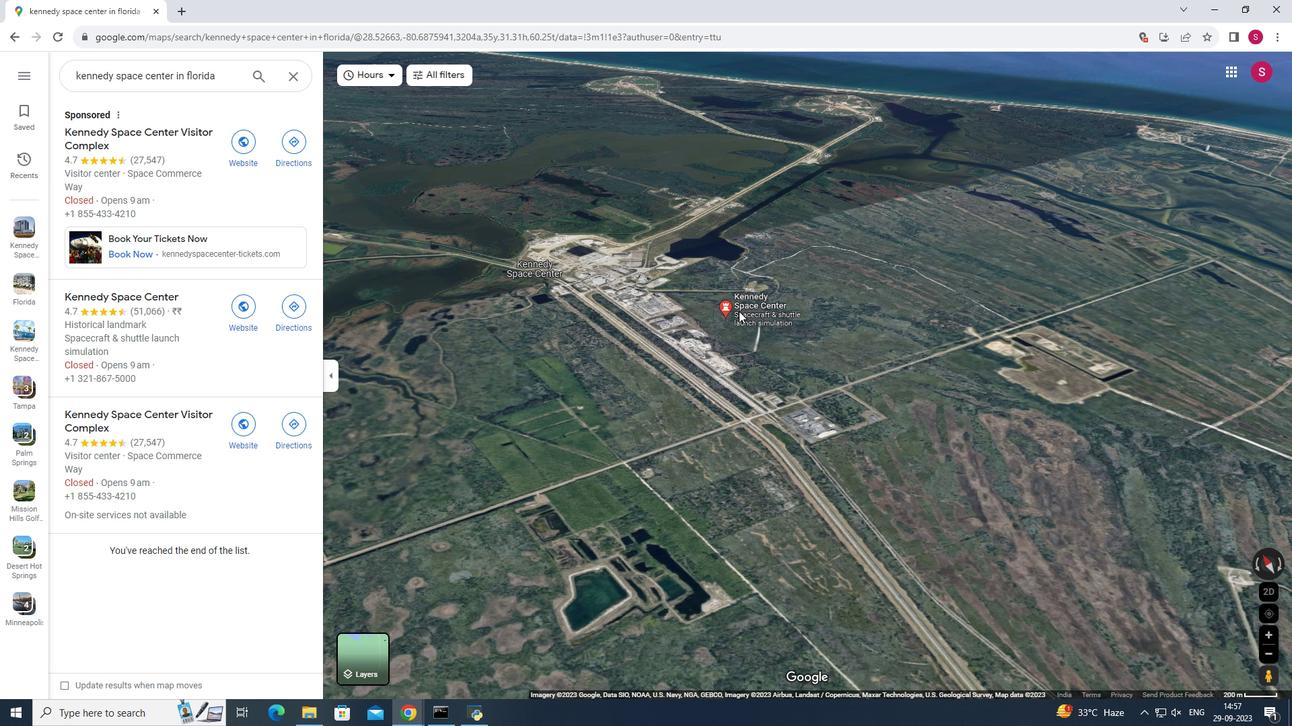 
Action: Mouse pressed left at (738, 311)
Screenshot: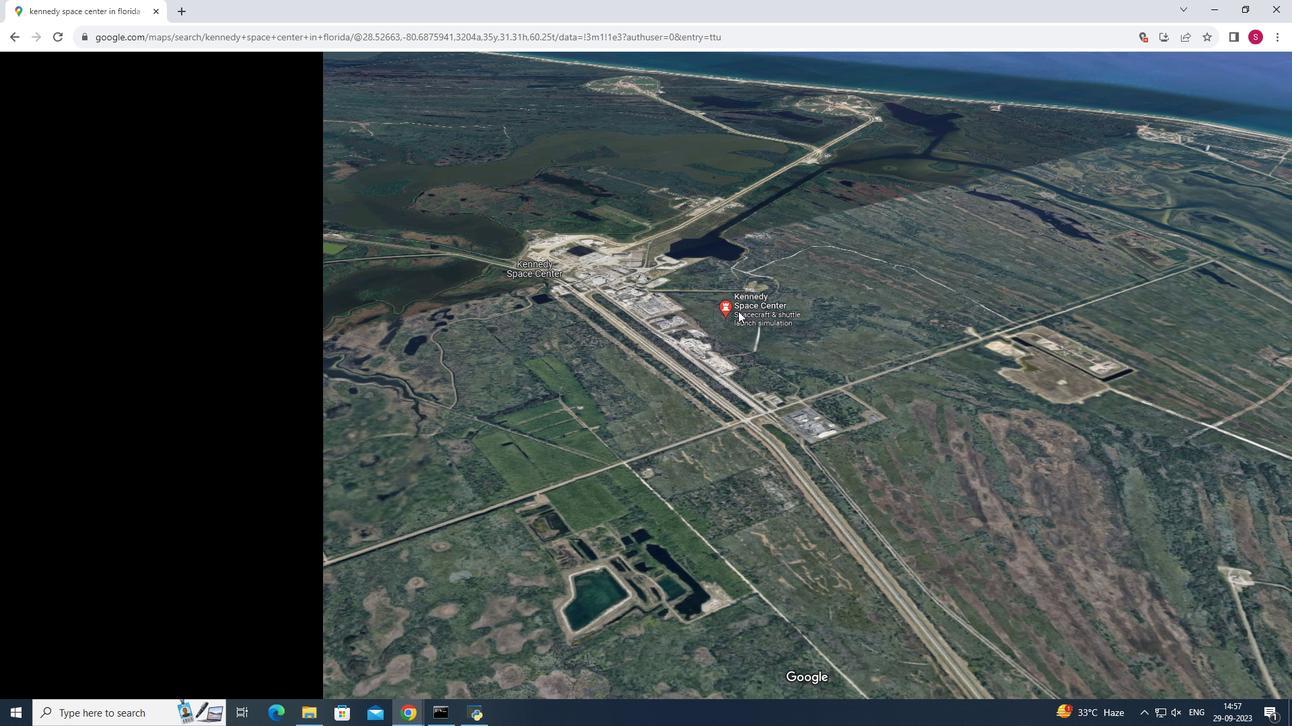 
Action: Mouse moved to (735, 316)
Screenshot: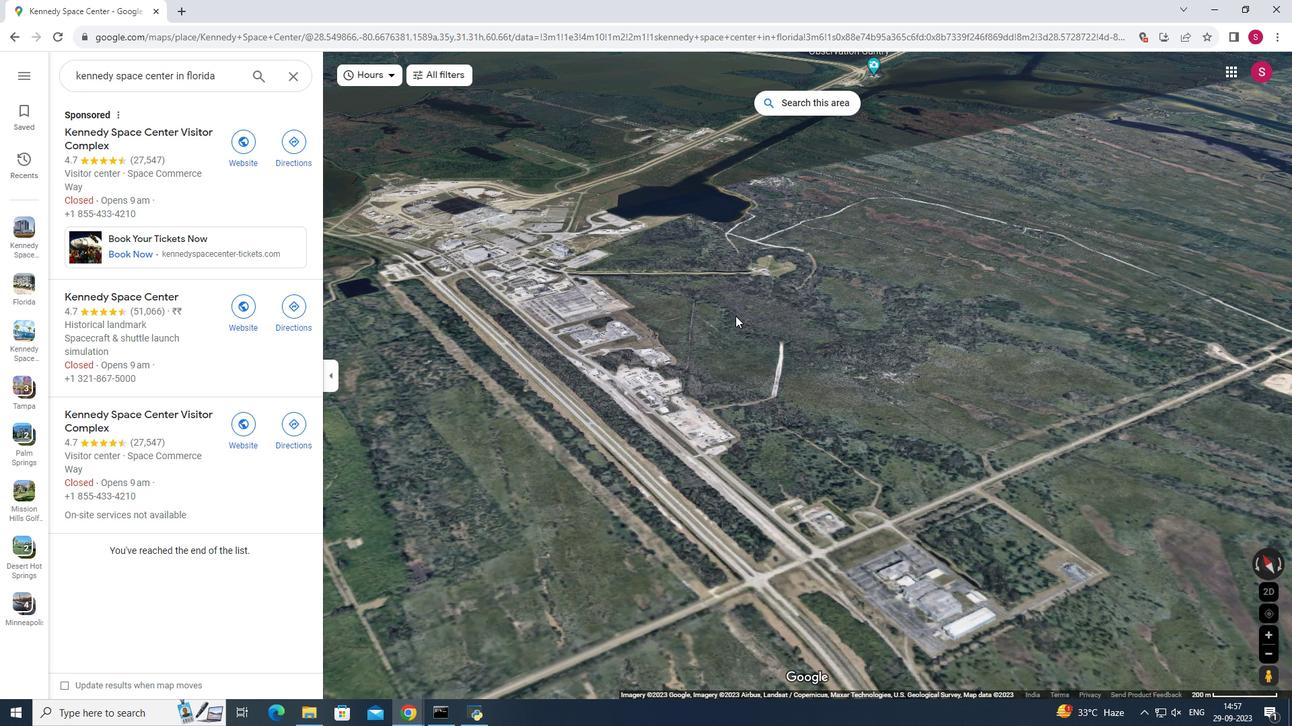 
Action: Mouse pressed left at (735, 316)
Screenshot: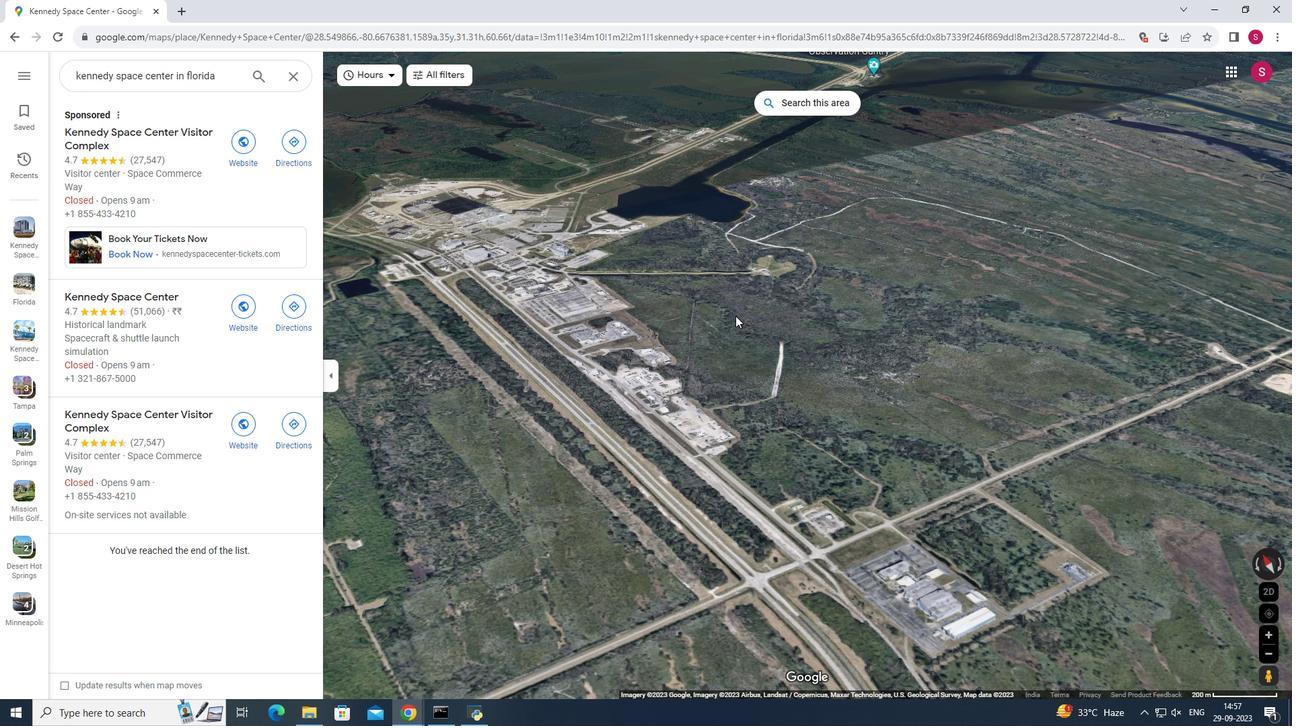 
Action: Mouse pressed left at (735, 316)
Screenshot: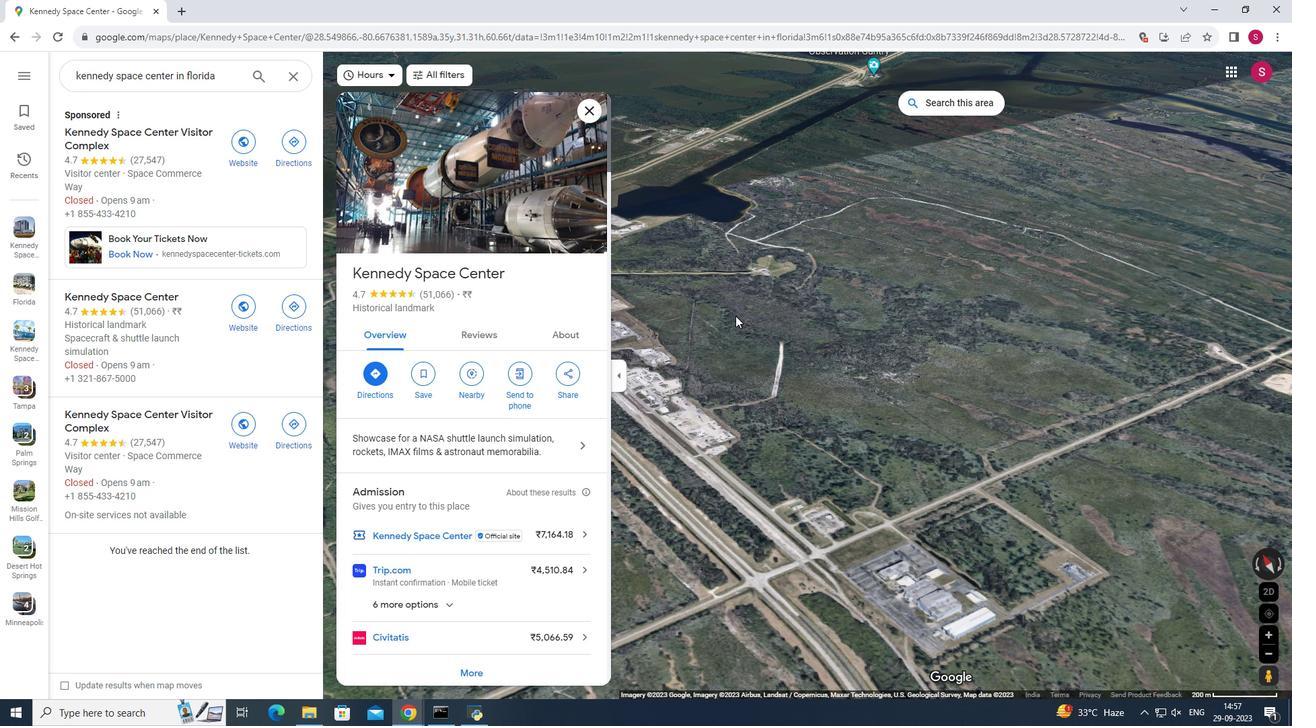 
Action: Mouse moved to (718, 339)
Screenshot: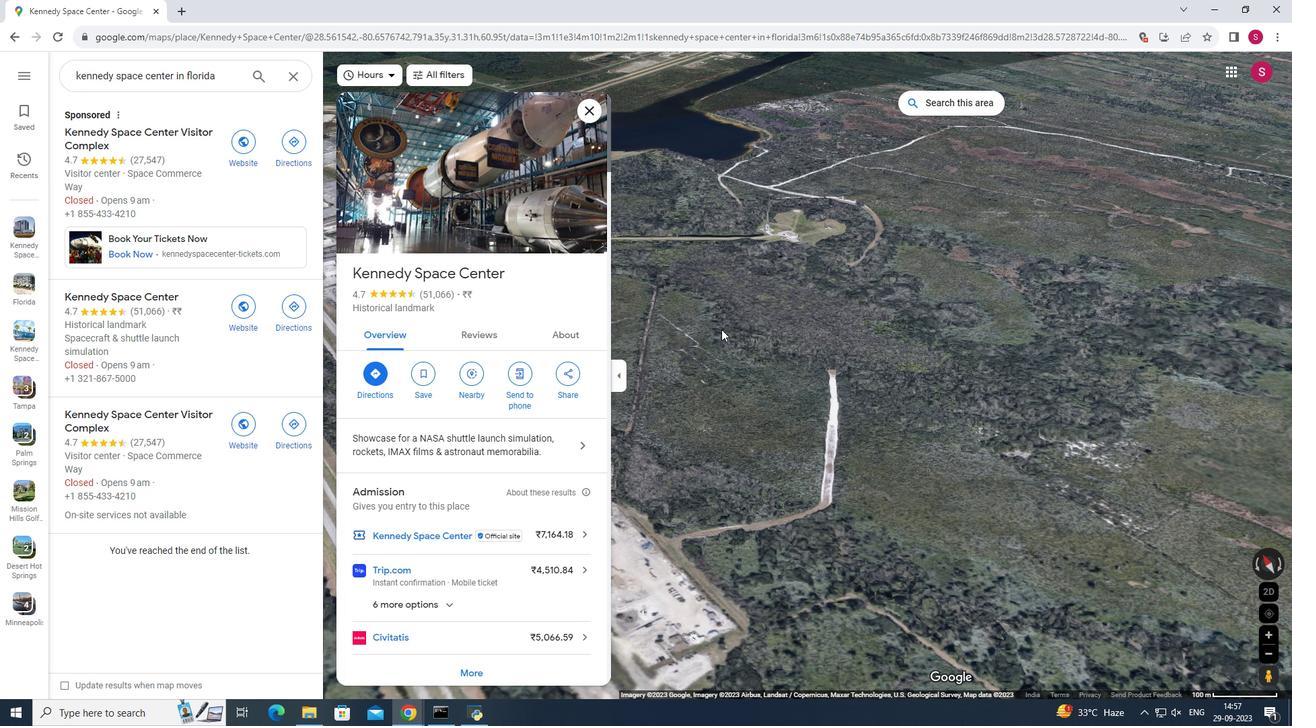 
Action: Mouse pressed left at (718, 339)
Screenshot: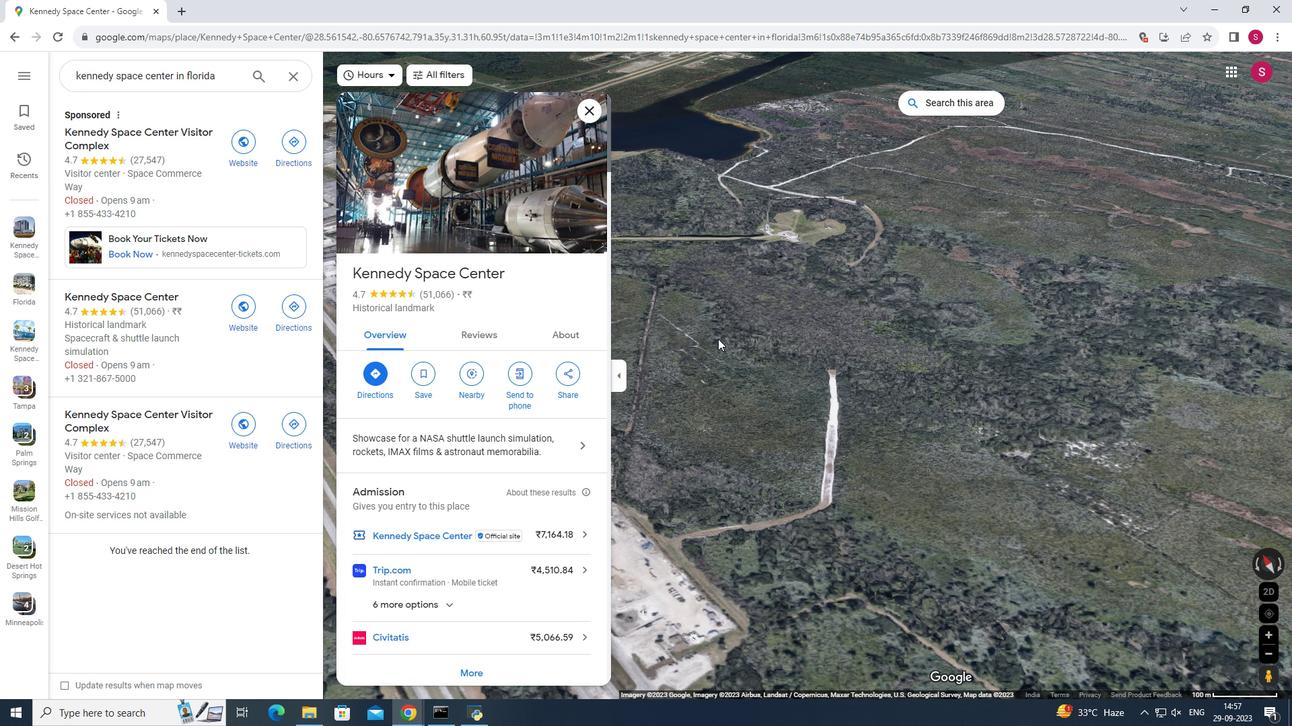
Action: Mouse moved to (685, 335)
Screenshot: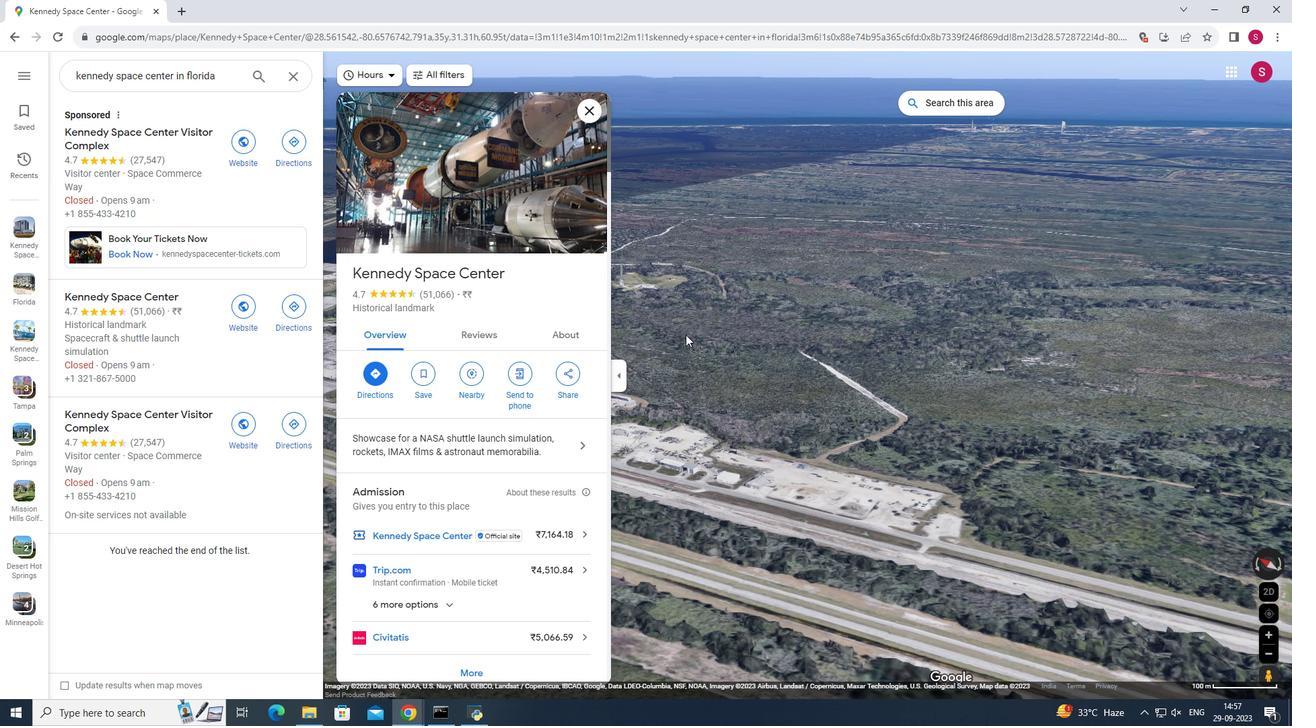 
Action: Mouse pressed left at (685, 335)
Screenshot: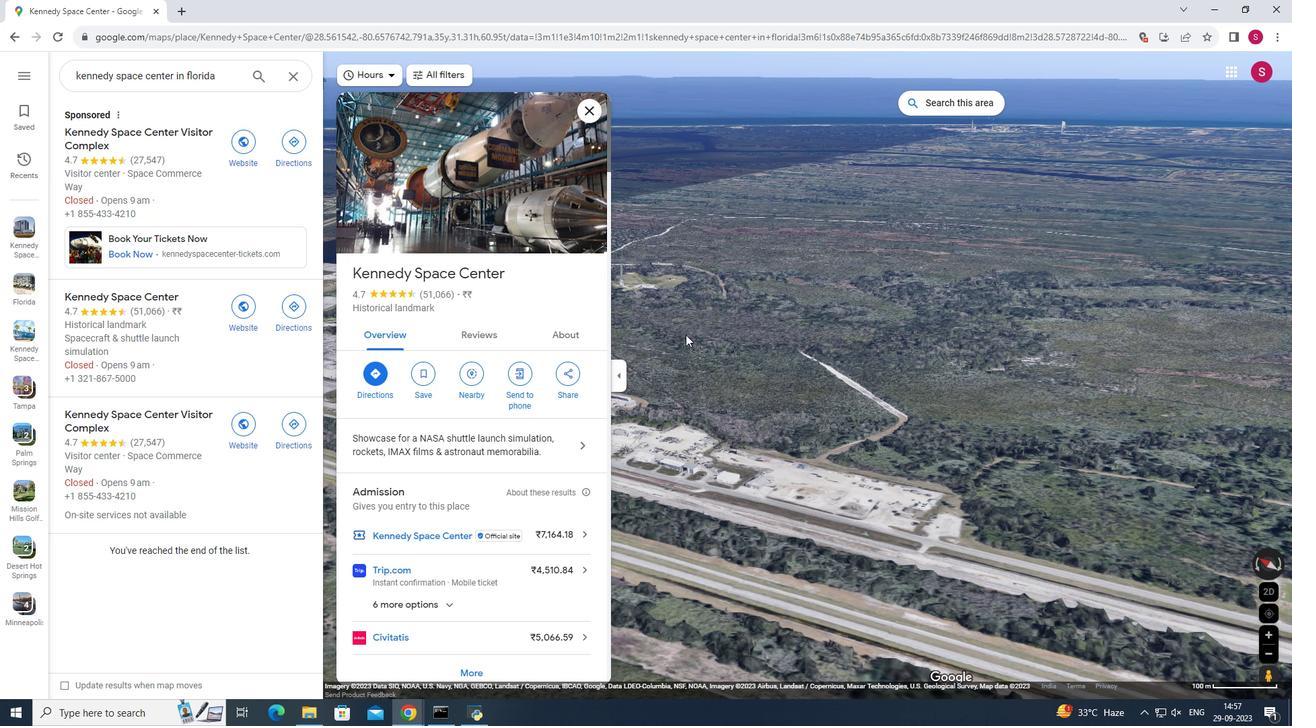 
Action: Mouse moved to (671, 314)
Screenshot: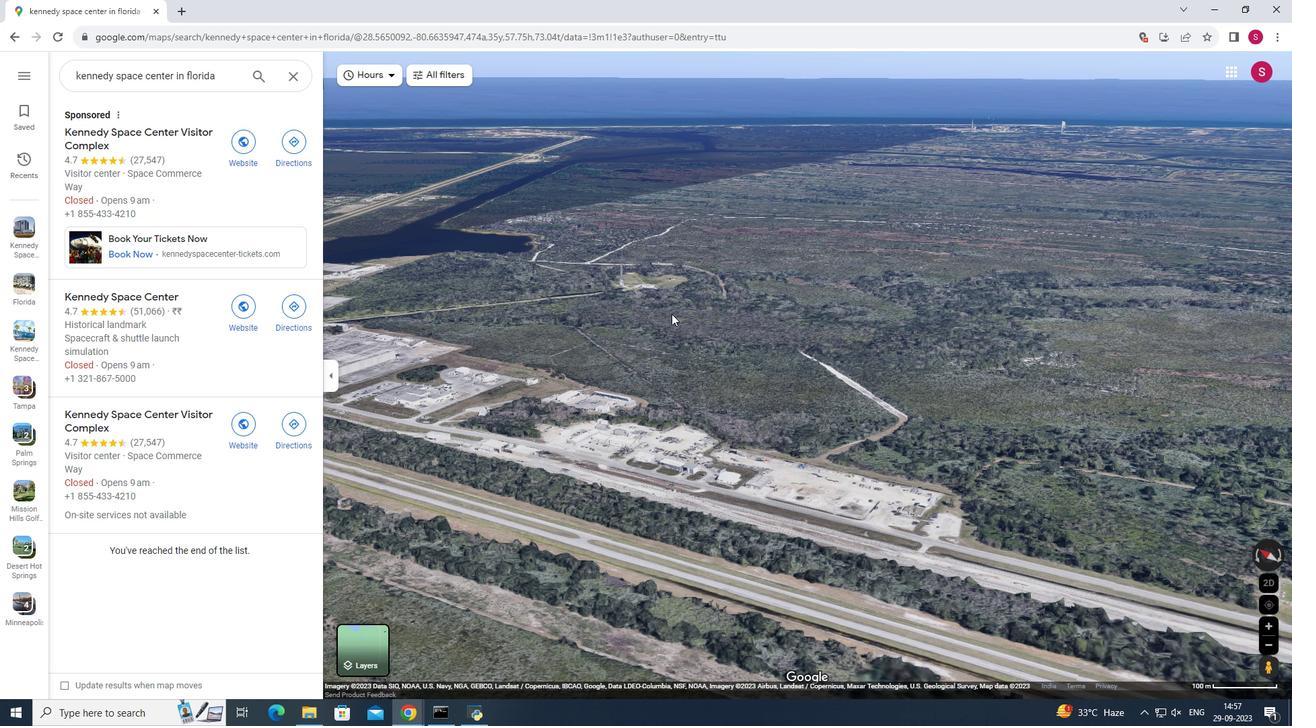 
Action: Mouse pressed left at (671, 314)
Screenshot: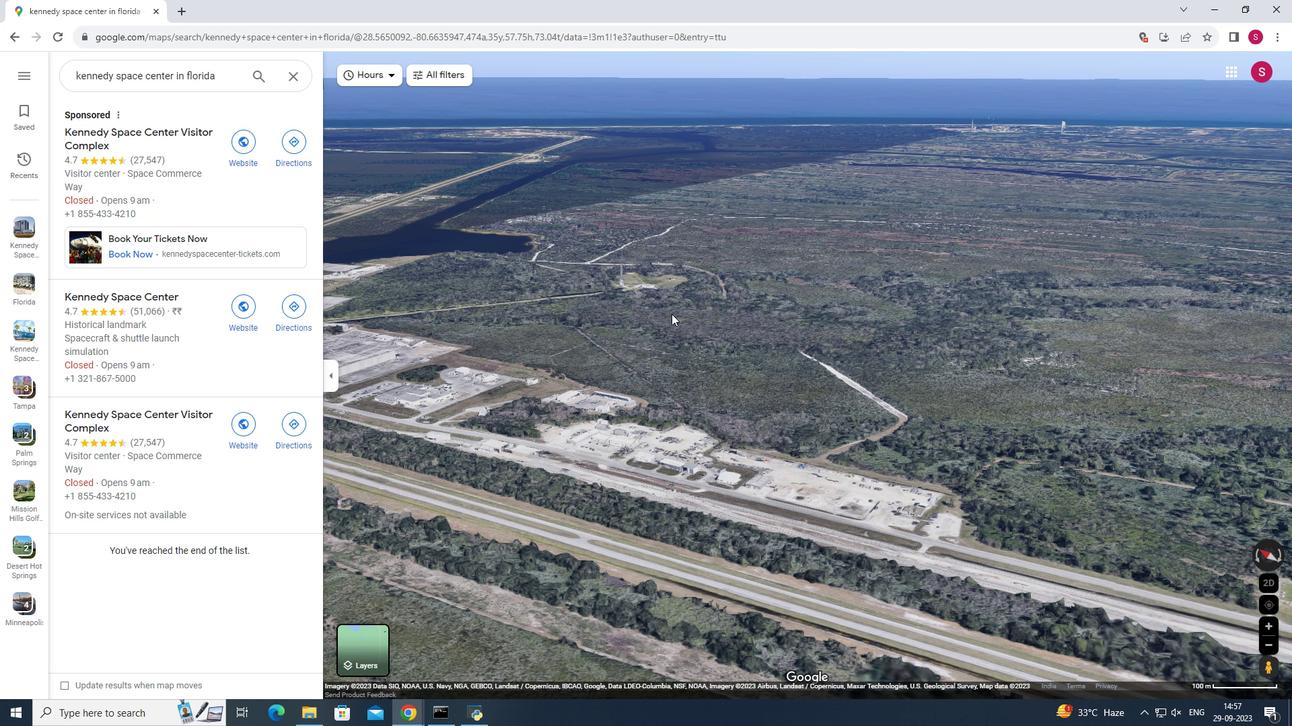 
Action: Mouse moved to (757, 325)
Screenshot: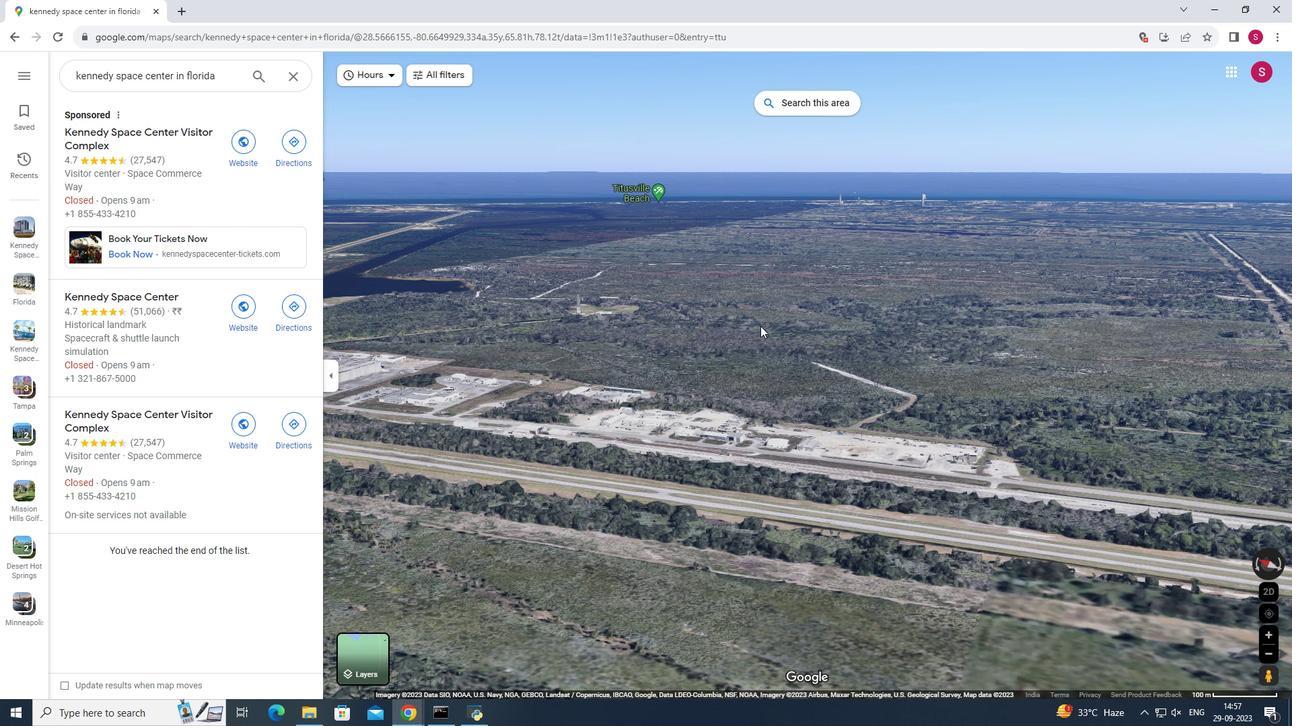 
